Task: Search one way flight ticket for 3 adults, 3 children in premium economy from Hilo, Hawaii: Hilo International Airport to Greenville: Pitt-greenville Airport on 5-2-2023. Choice of flights is Emirates. Number of bags: 1 carry on bag. Price is upto 108000. Outbound departure time preference is 14:45.
Action: Mouse moved to (281, 386)
Screenshot: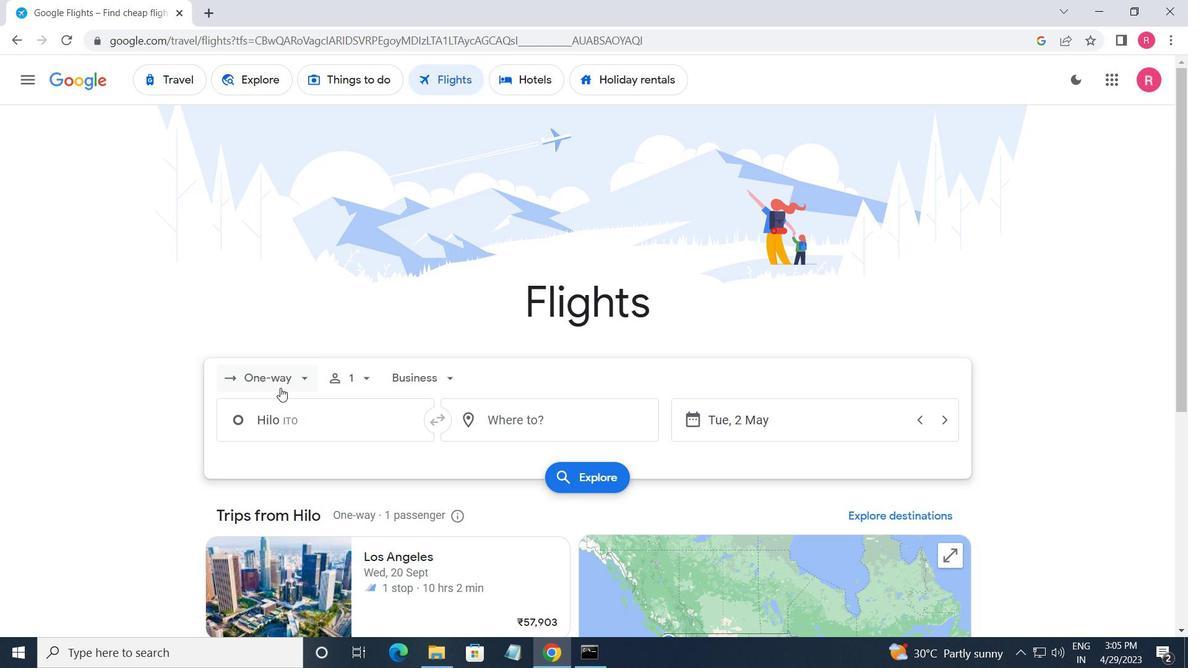 
Action: Mouse pressed left at (281, 386)
Screenshot: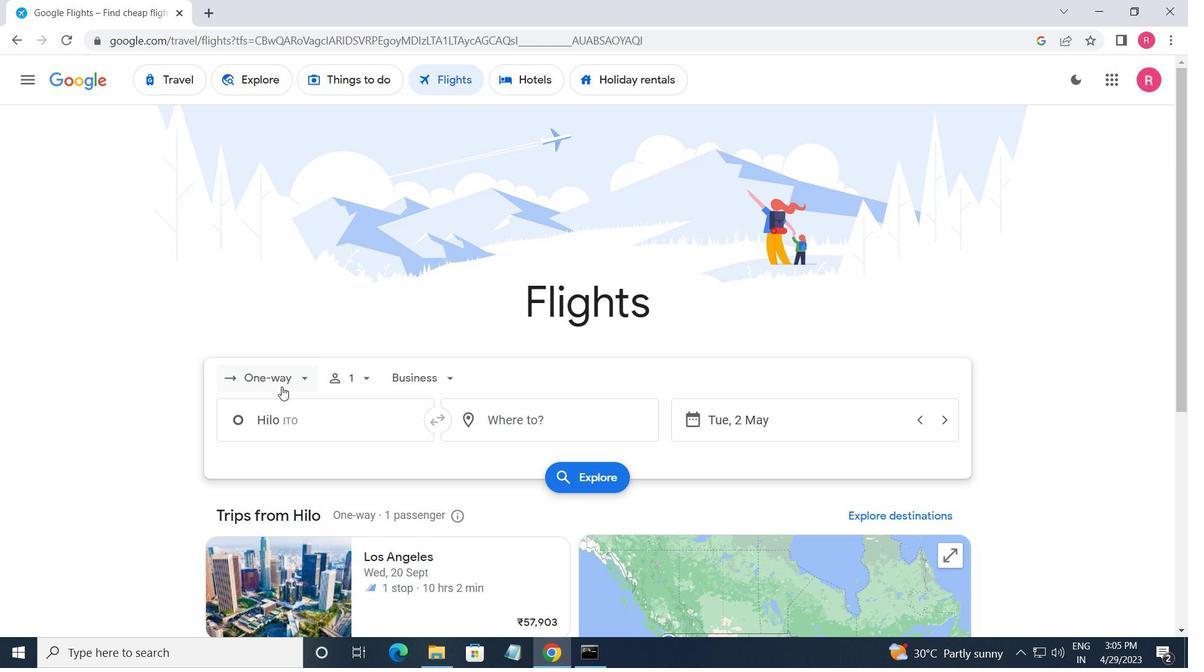 
Action: Mouse moved to (294, 449)
Screenshot: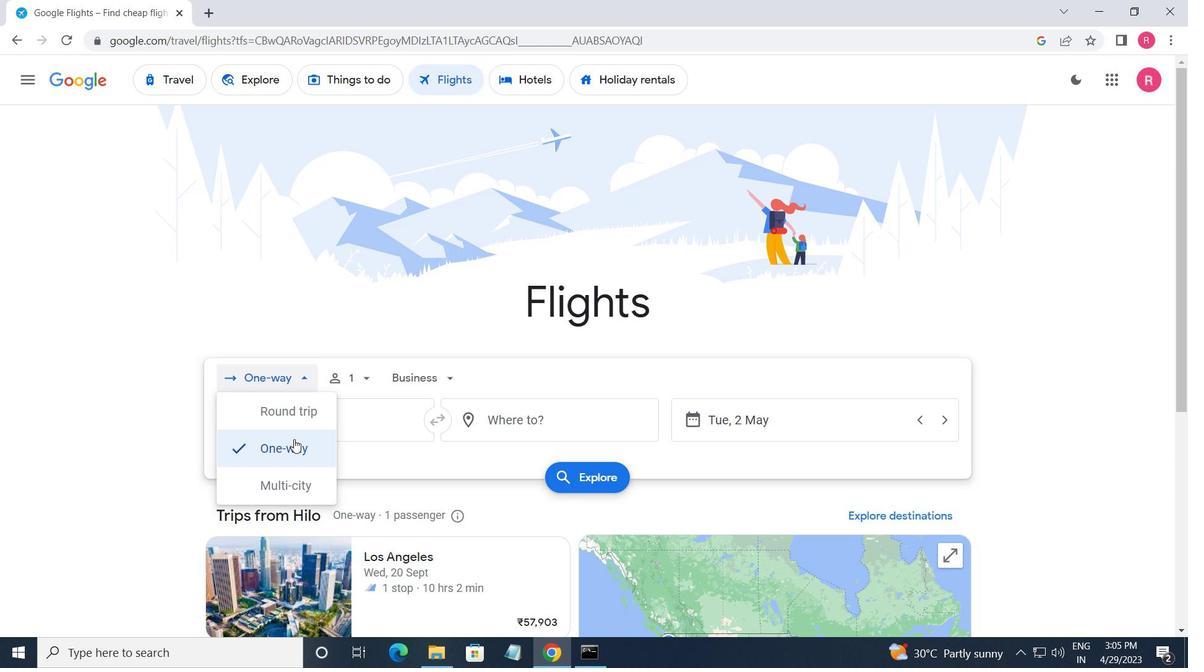 
Action: Mouse pressed left at (294, 449)
Screenshot: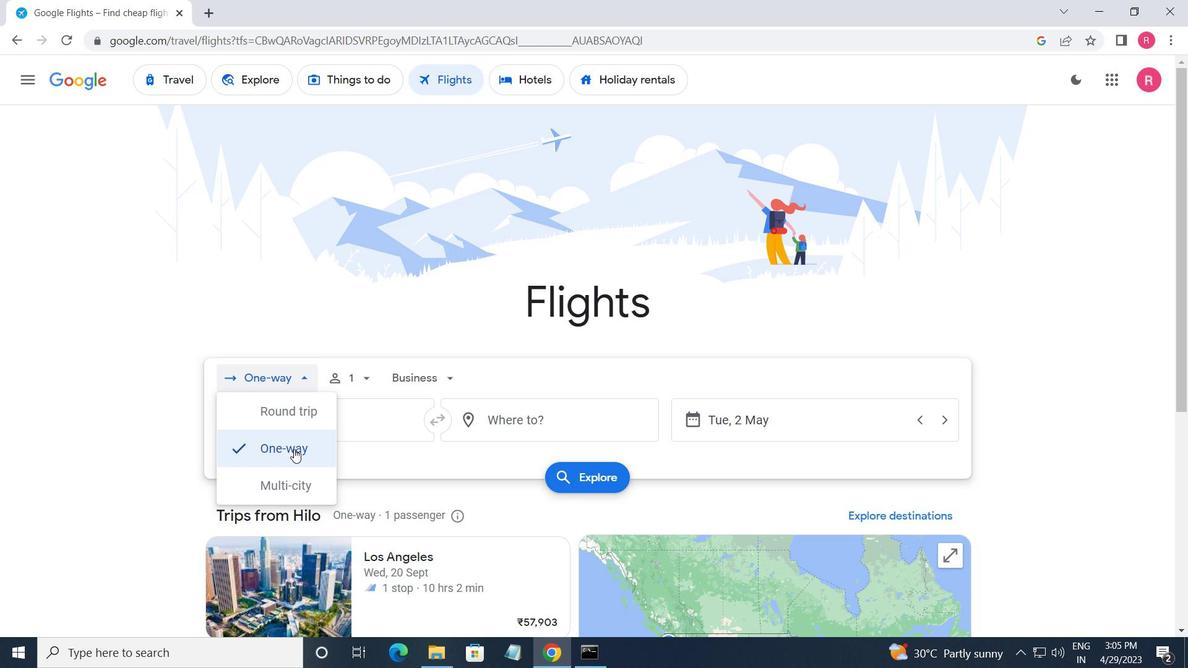 
Action: Mouse moved to (364, 374)
Screenshot: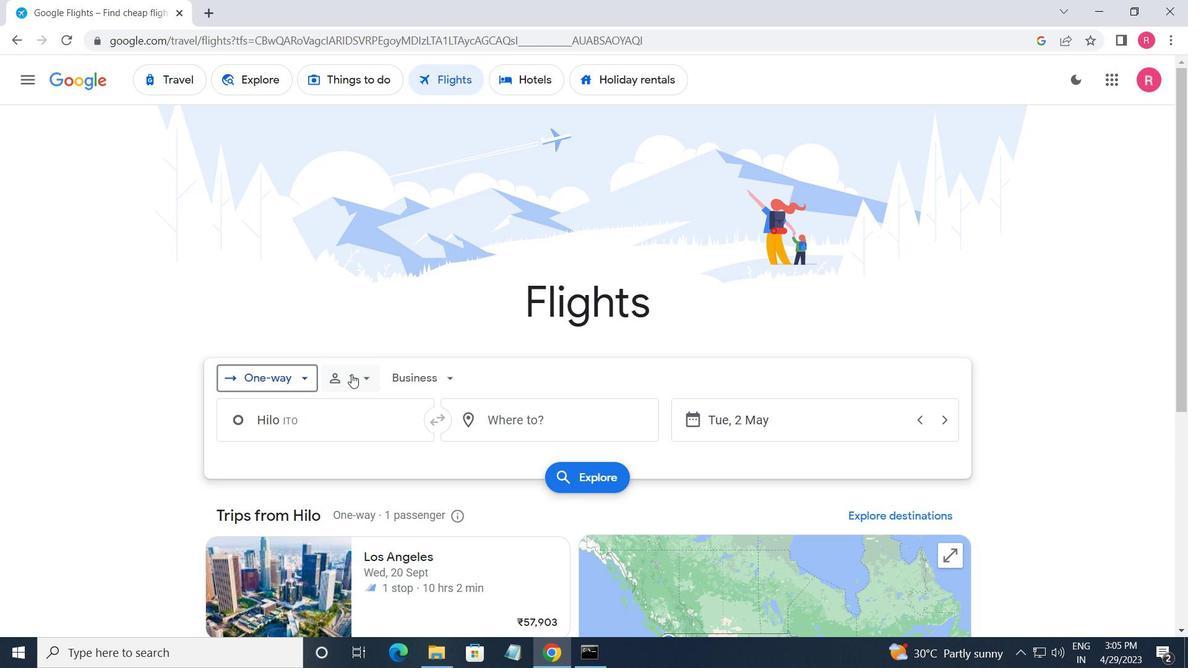 
Action: Mouse pressed left at (364, 374)
Screenshot: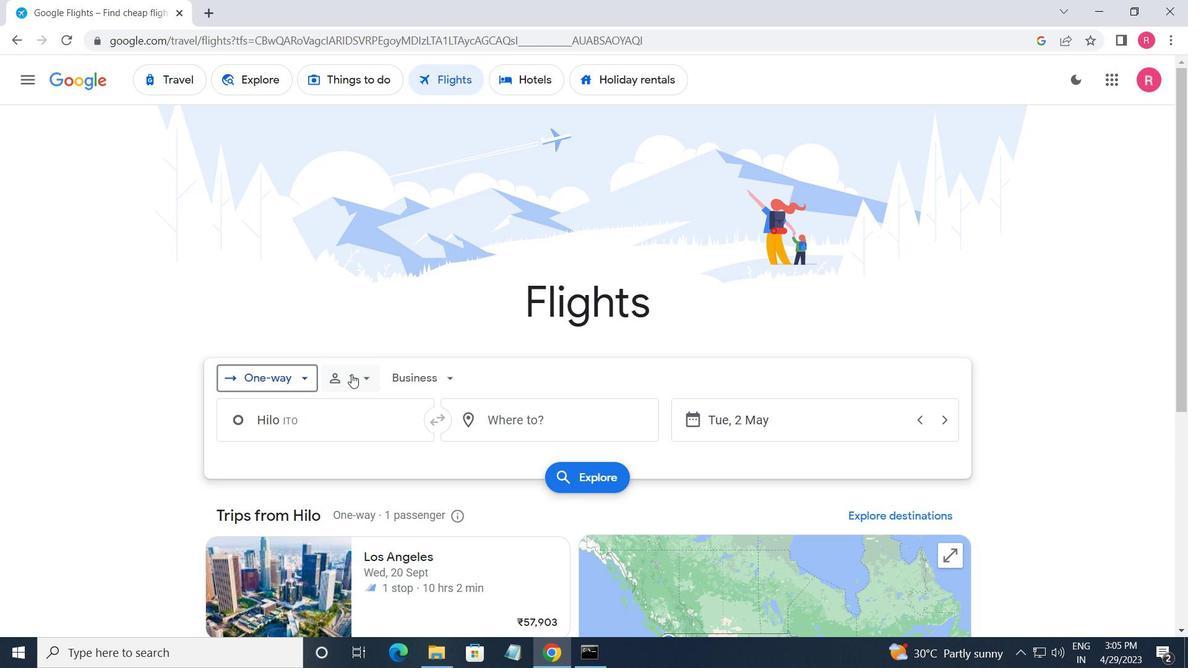 
Action: Mouse moved to (477, 421)
Screenshot: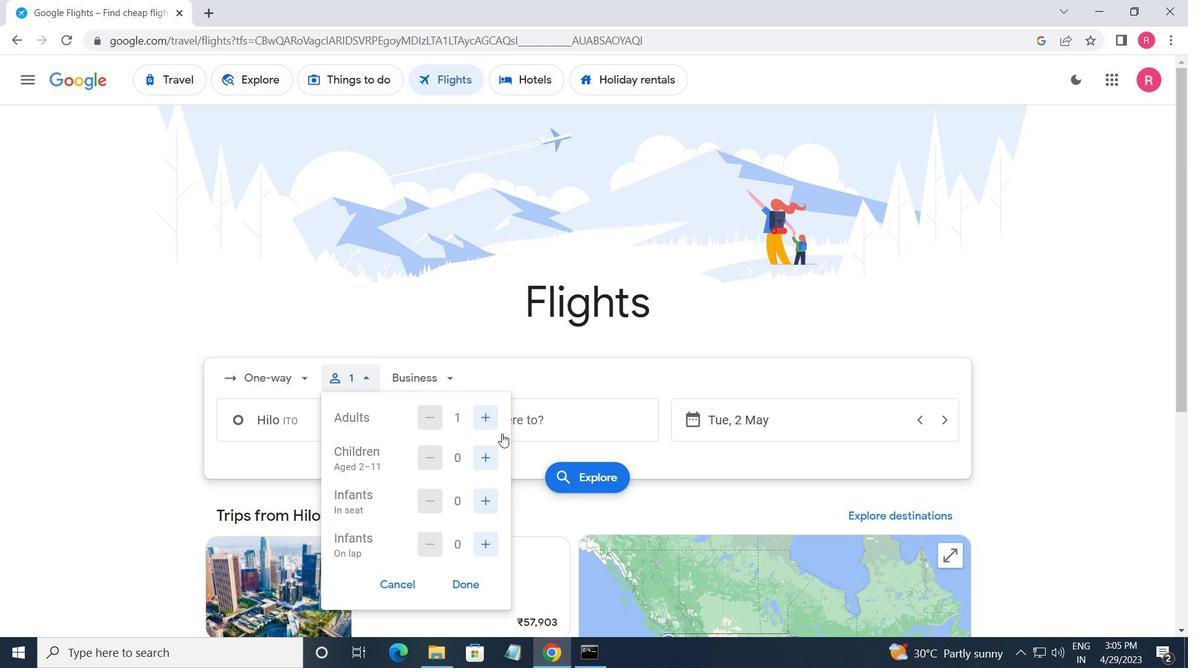 
Action: Mouse pressed left at (477, 421)
Screenshot: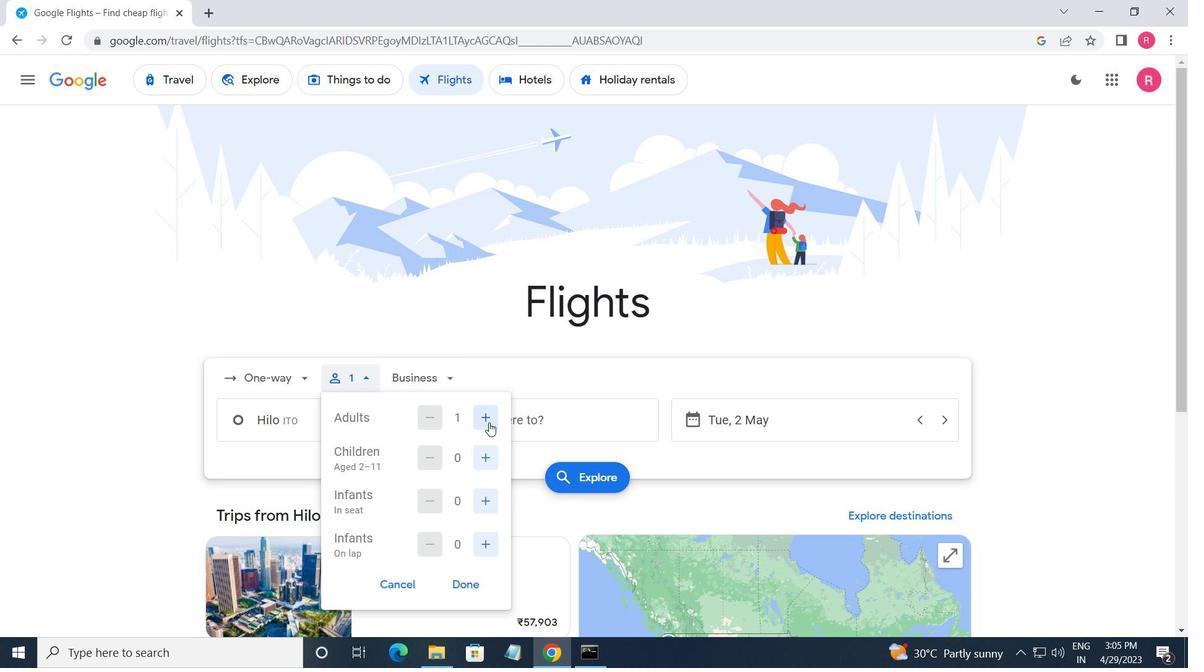 
Action: Mouse pressed left at (477, 421)
Screenshot: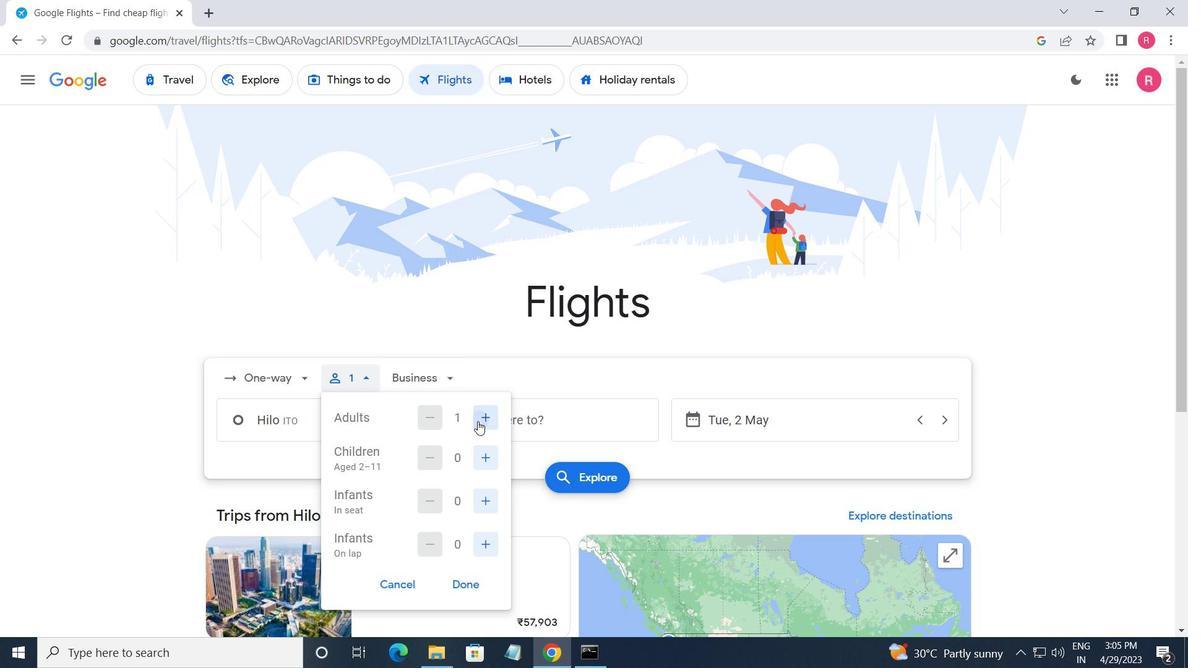 
Action: Mouse moved to (495, 453)
Screenshot: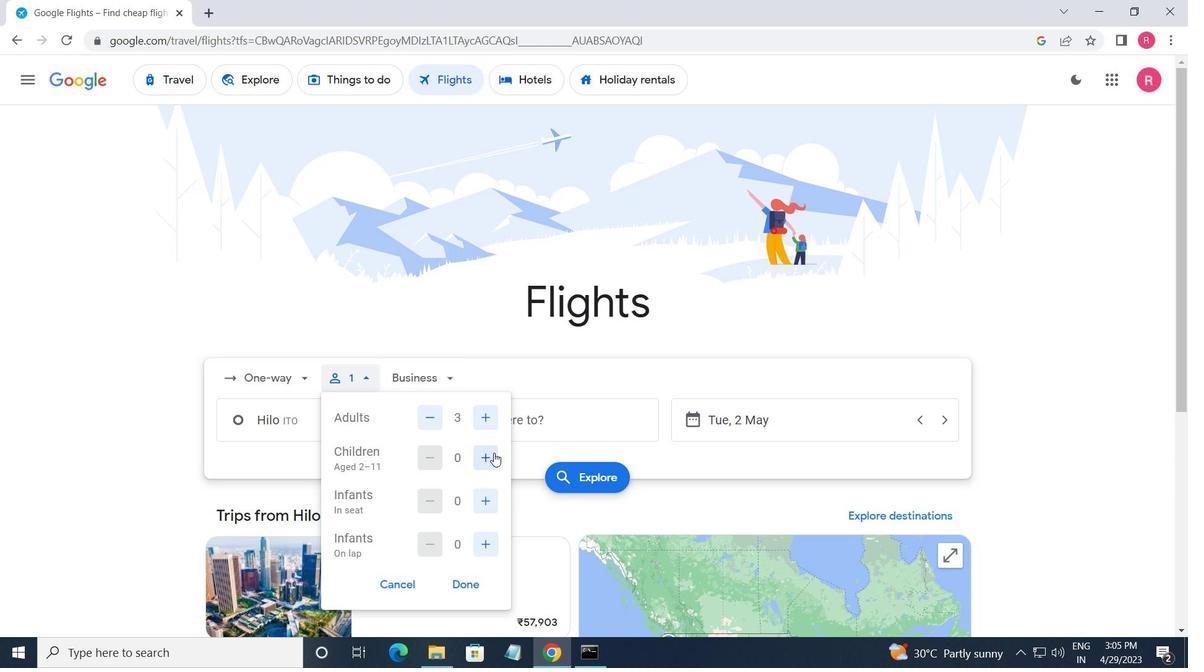 
Action: Mouse pressed left at (495, 453)
Screenshot: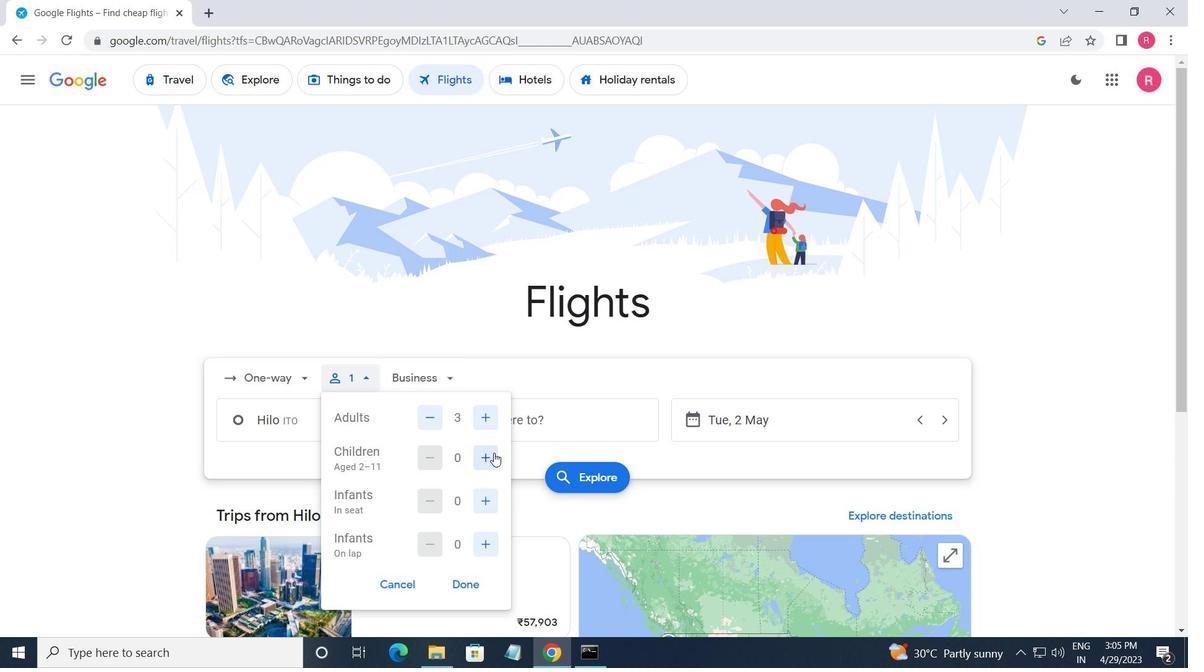 
Action: Mouse pressed left at (495, 453)
Screenshot: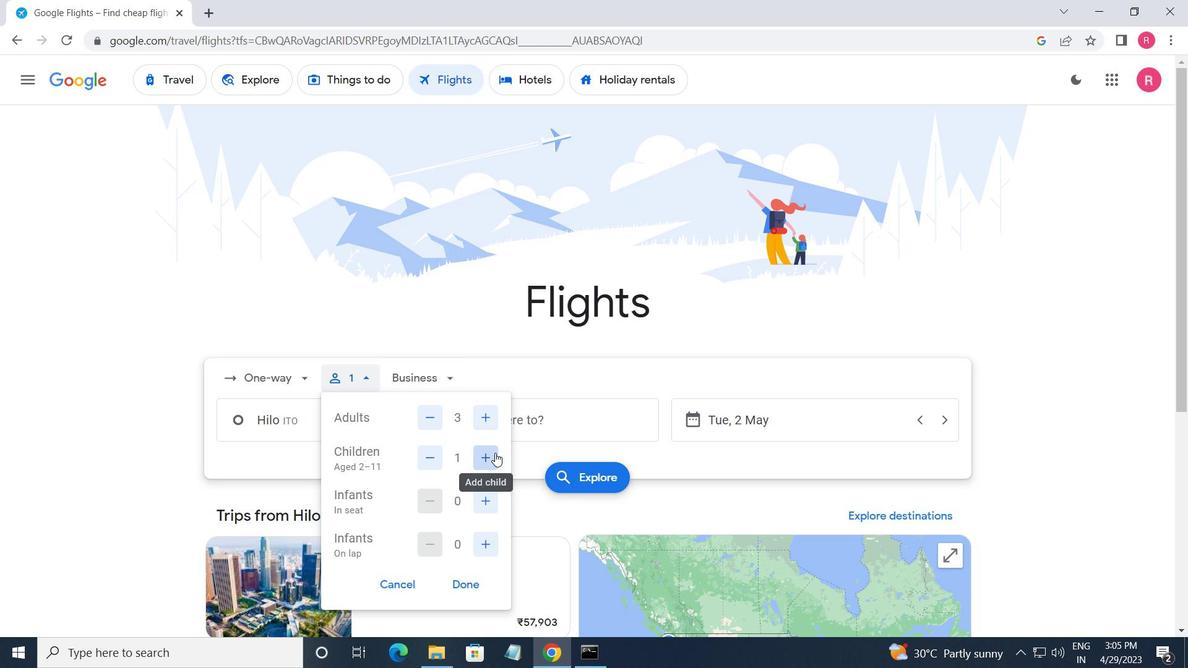 
Action: Mouse pressed left at (495, 453)
Screenshot: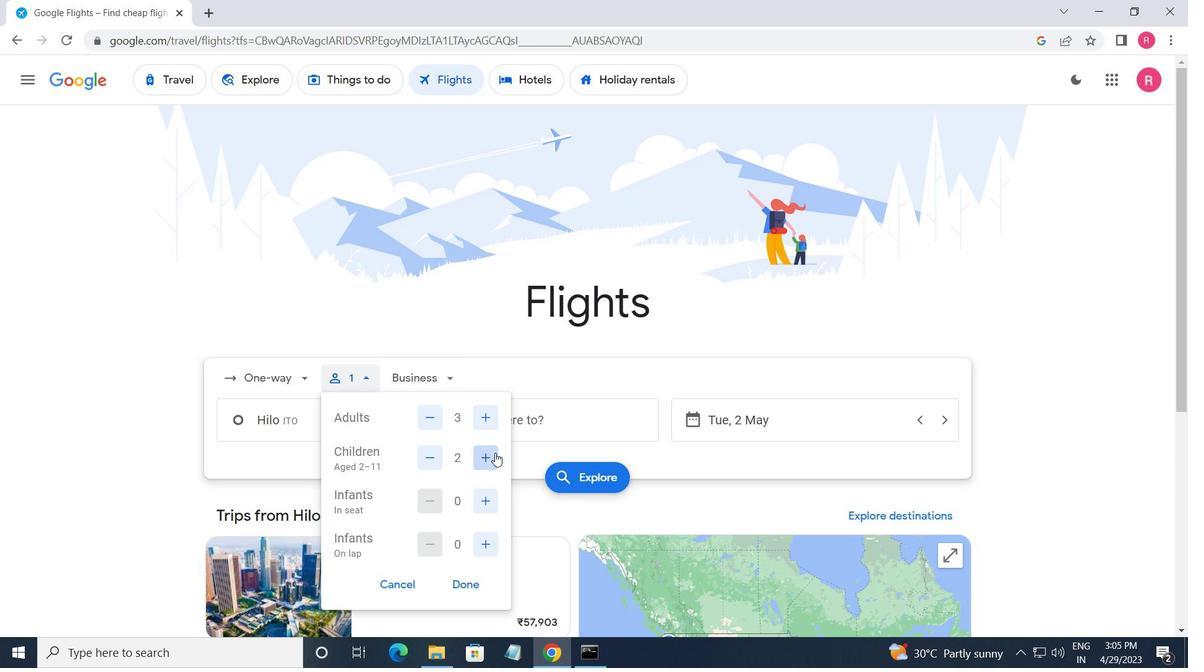 
Action: Mouse moved to (430, 383)
Screenshot: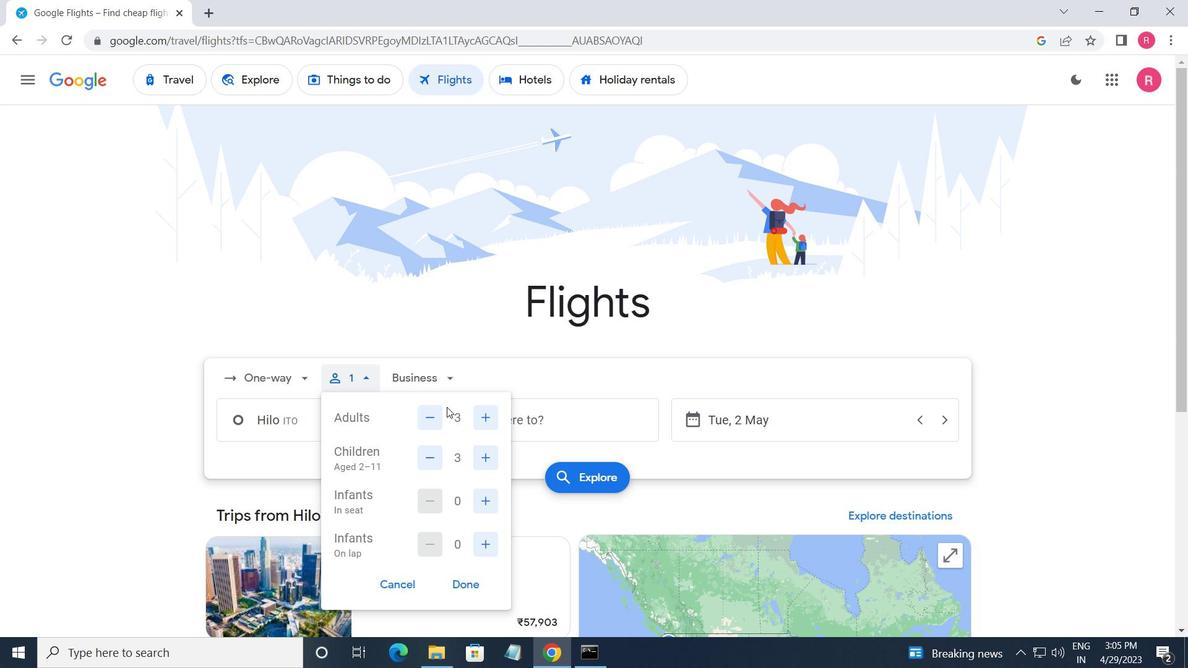 
Action: Mouse pressed left at (430, 383)
Screenshot: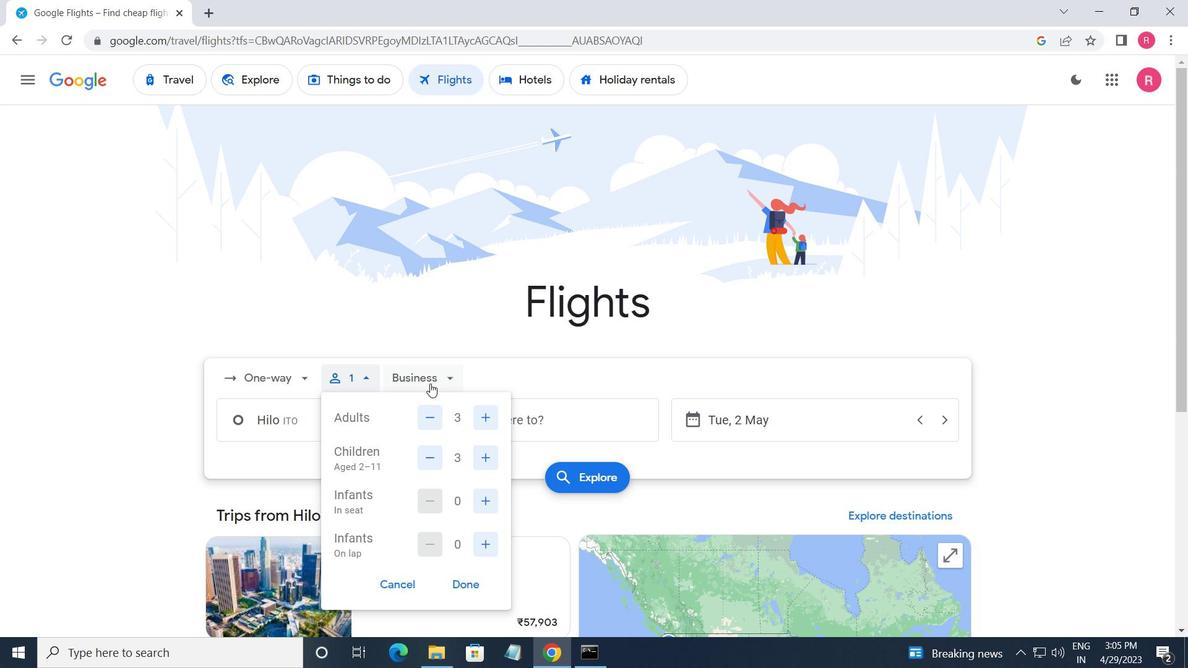 
Action: Mouse moved to (458, 448)
Screenshot: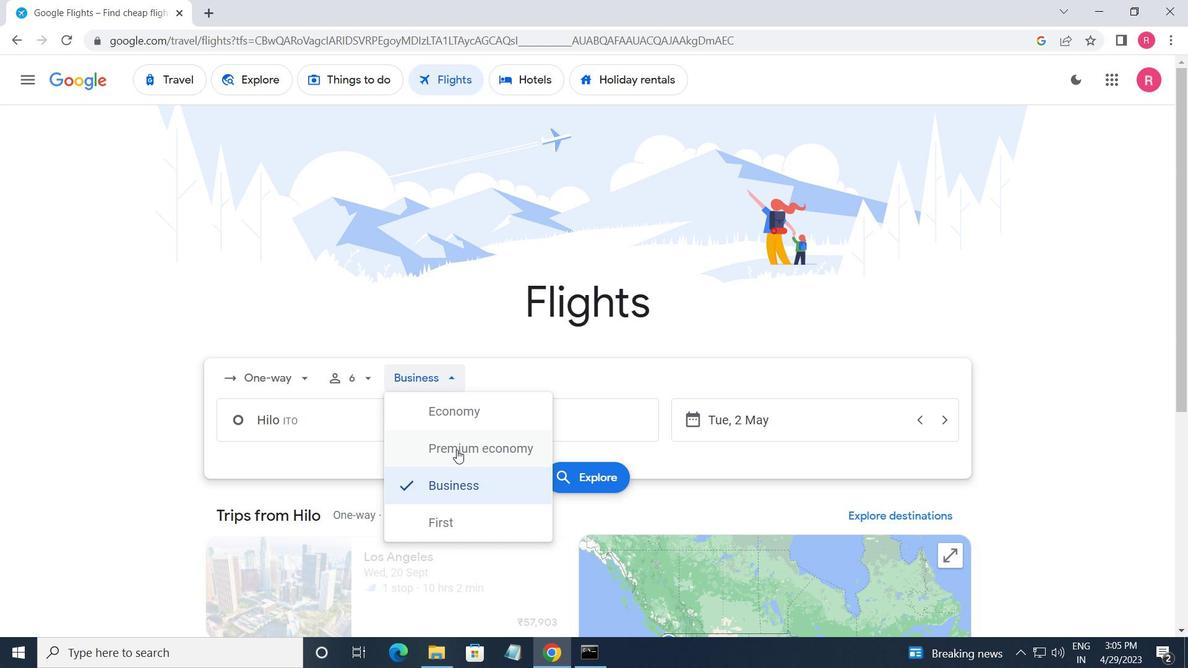 
Action: Mouse pressed left at (458, 448)
Screenshot: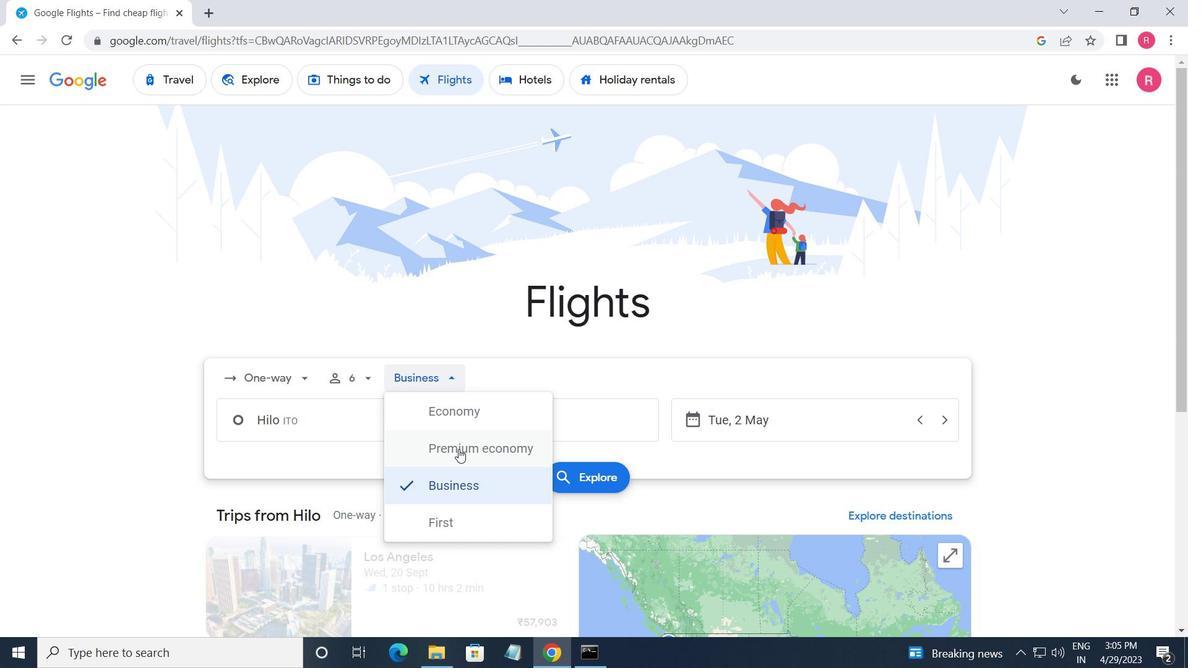 
Action: Mouse moved to (364, 435)
Screenshot: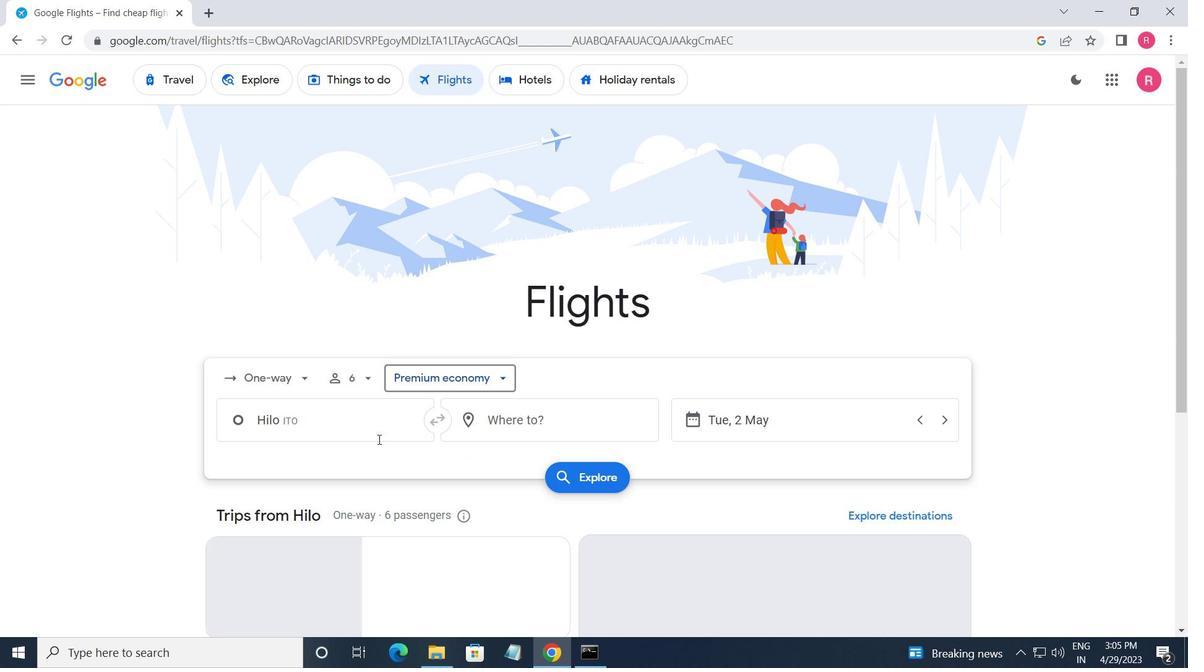 
Action: Mouse pressed left at (364, 435)
Screenshot: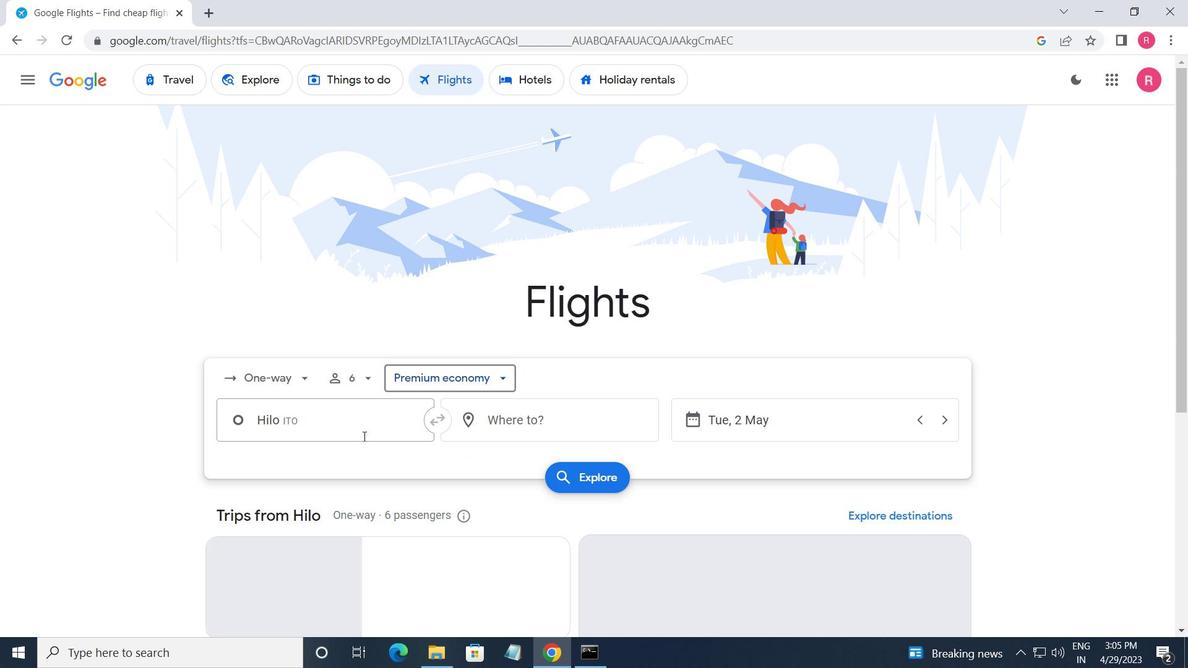 
Action: Mouse moved to (367, 492)
Screenshot: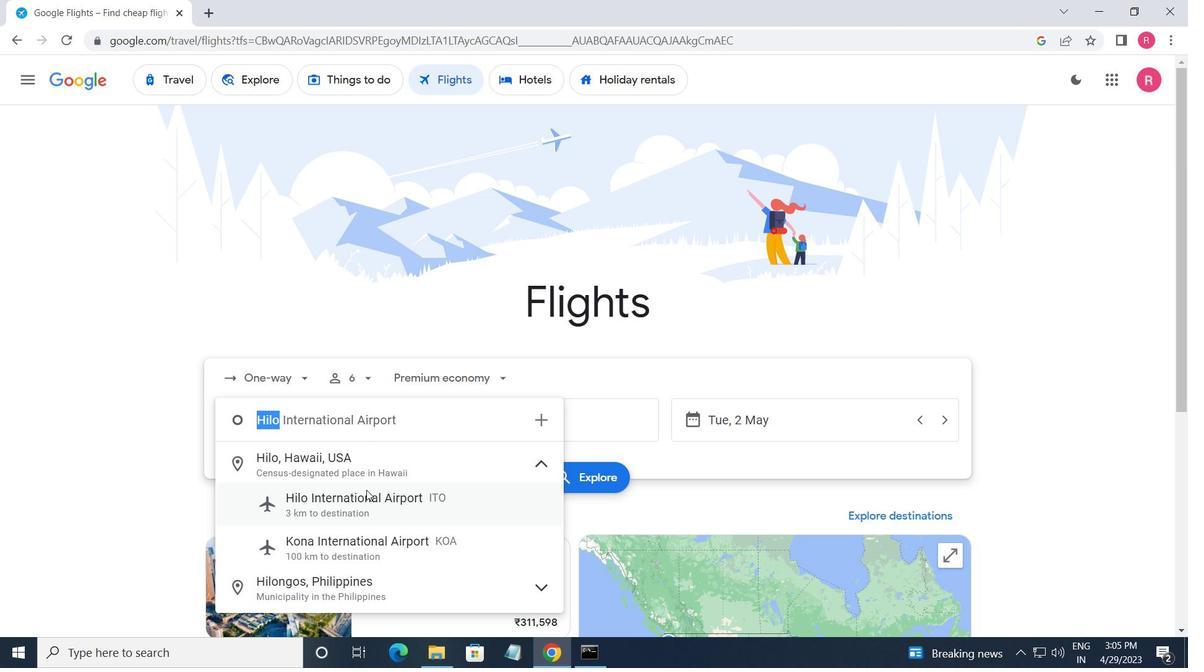 
Action: Mouse pressed left at (367, 492)
Screenshot: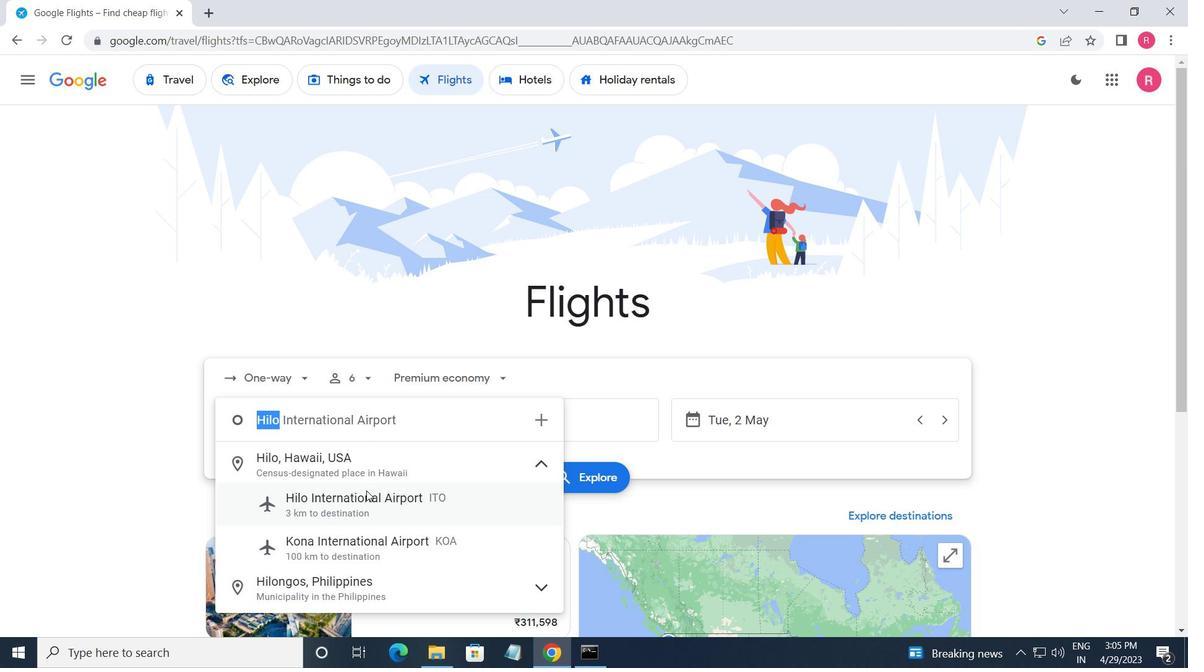 
Action: Mouse moved to (483, 428)
Screenshot: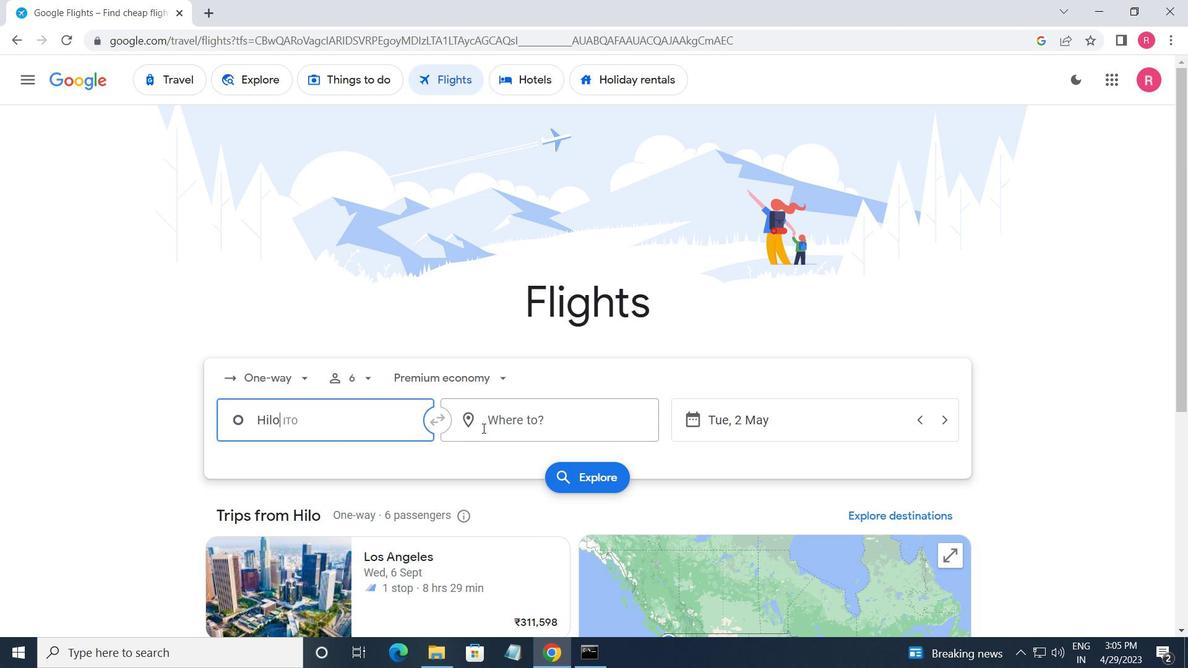 
Action: Mouse pressed left at (483, 428)
Screenshot: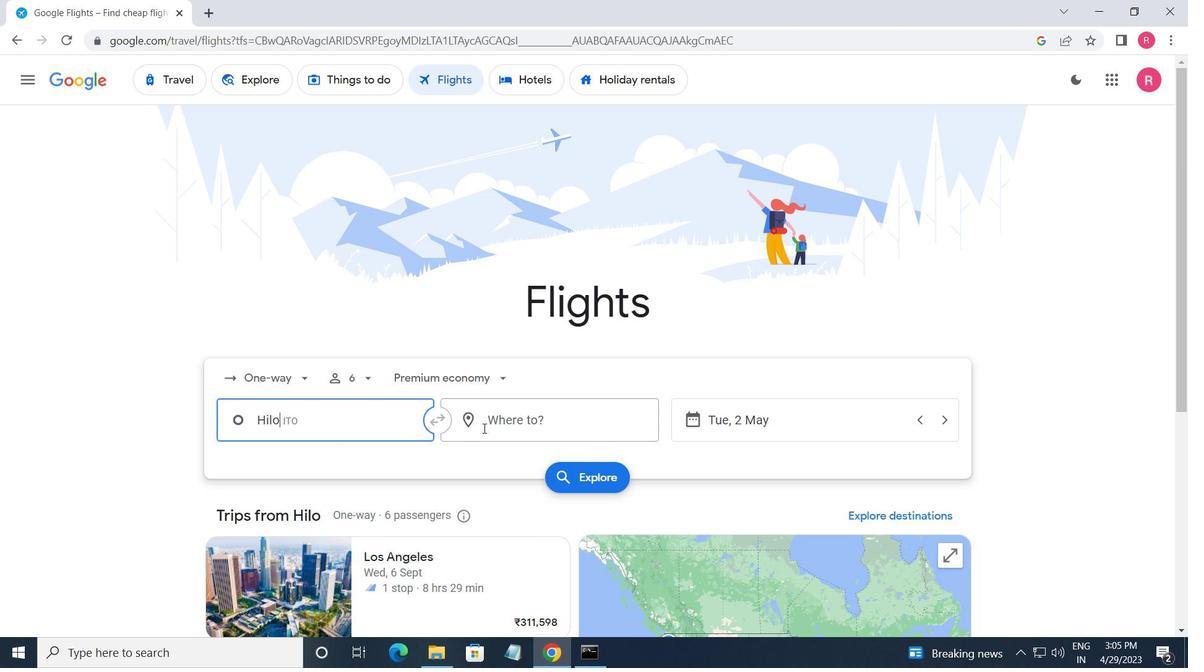 
Action: Mouse moved to (506, 573)
Screenshot: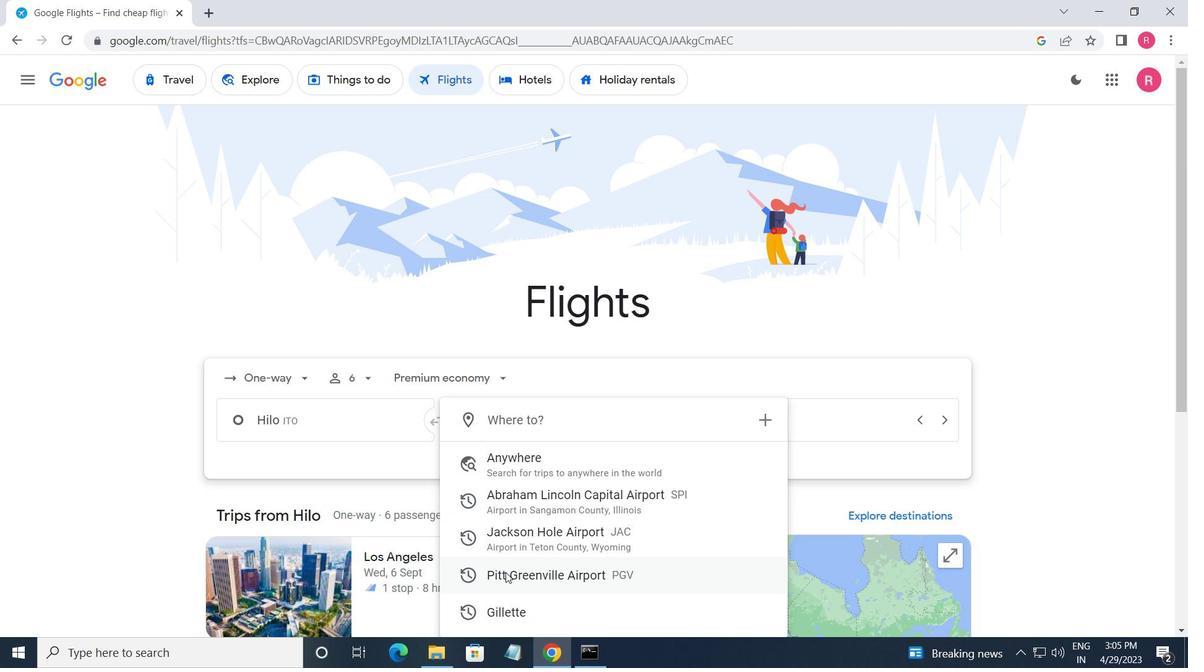 
Action: Mouse pressed left at (506, 573)
Screenshot: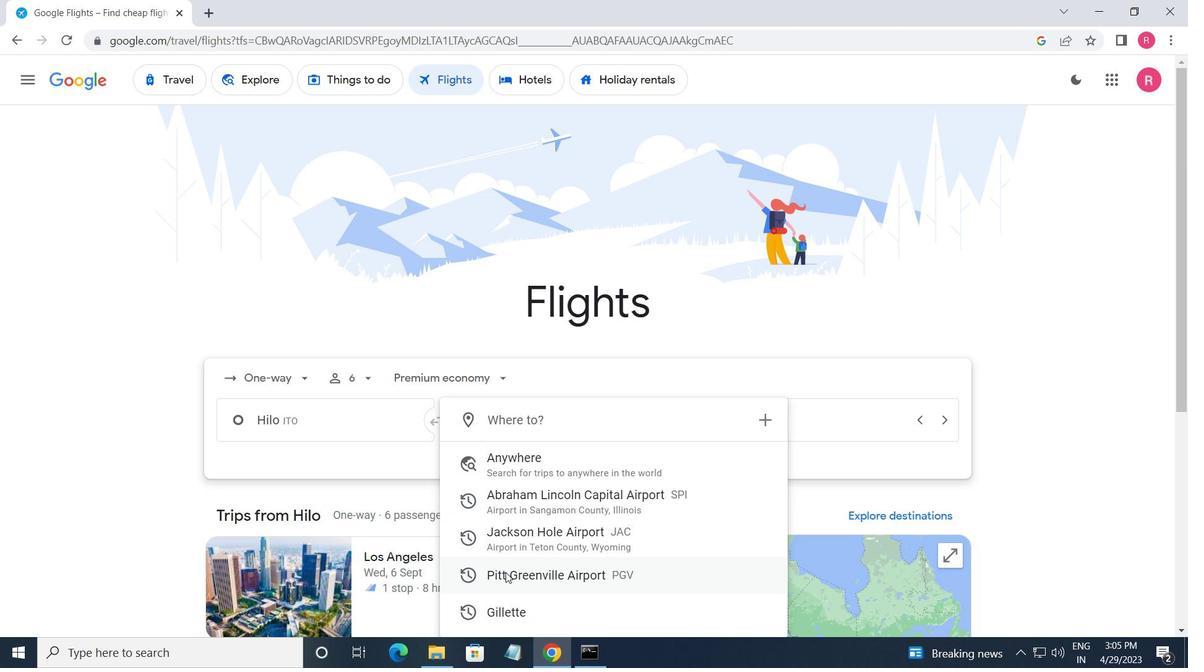 
Action: Mouse moved to (772, 421)
Screenshot: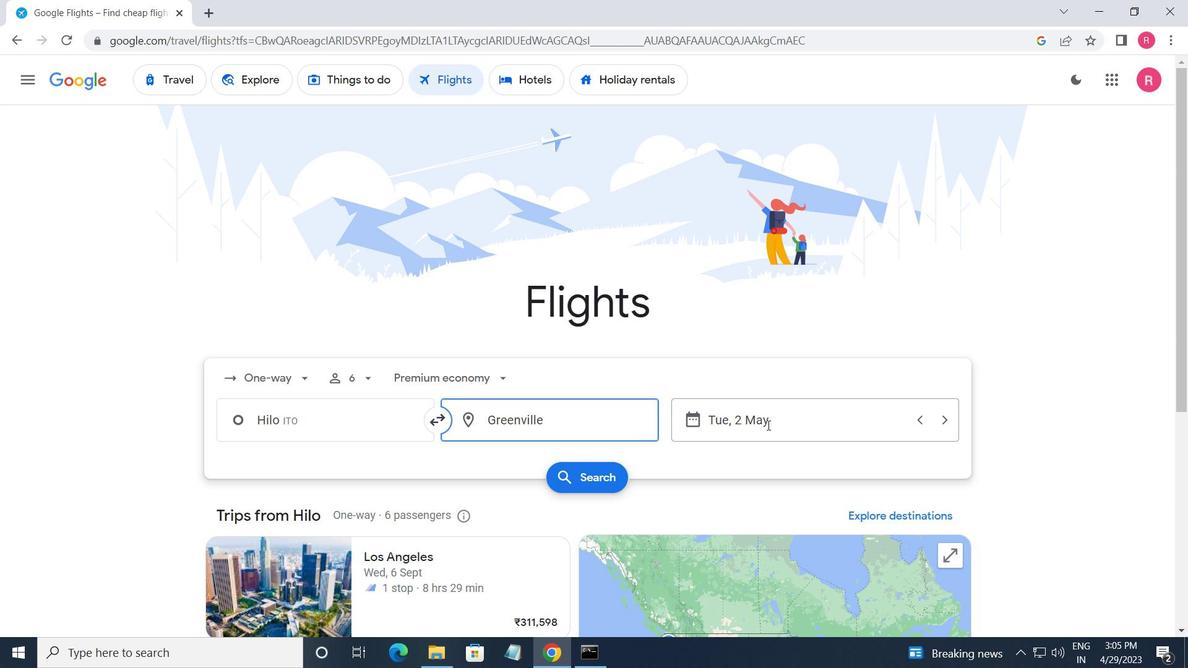 
Action: Mouse pressed left at (772, 421)
Screenshot: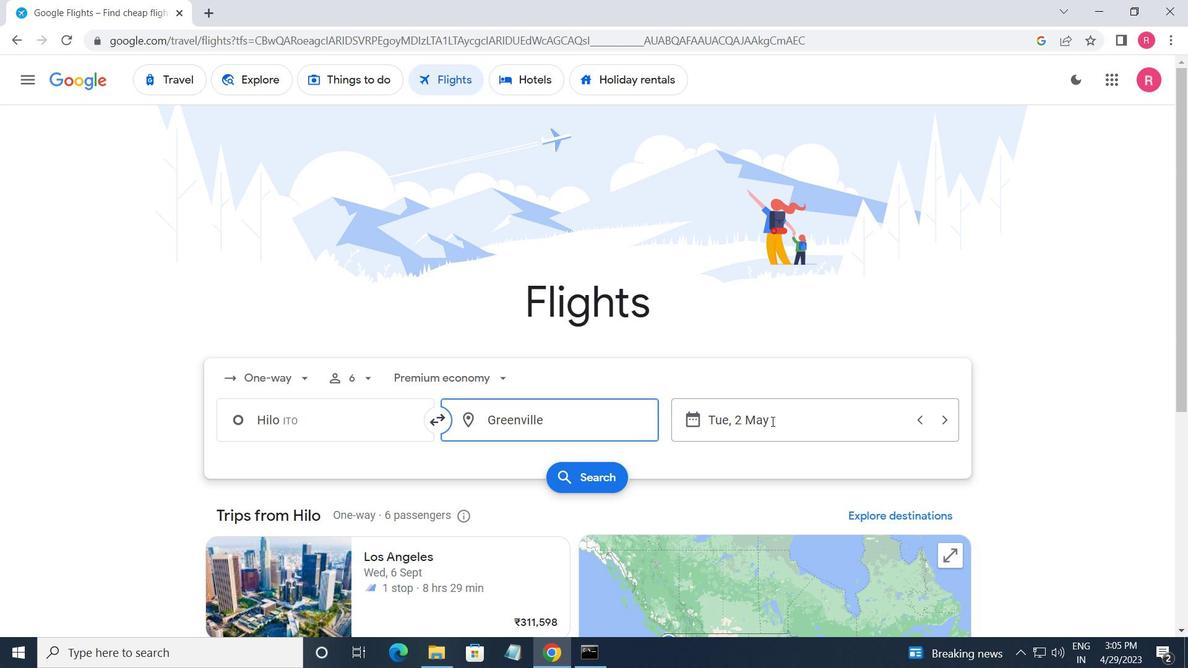 
Action: Mouse moved to (789, 364)
Screenshot: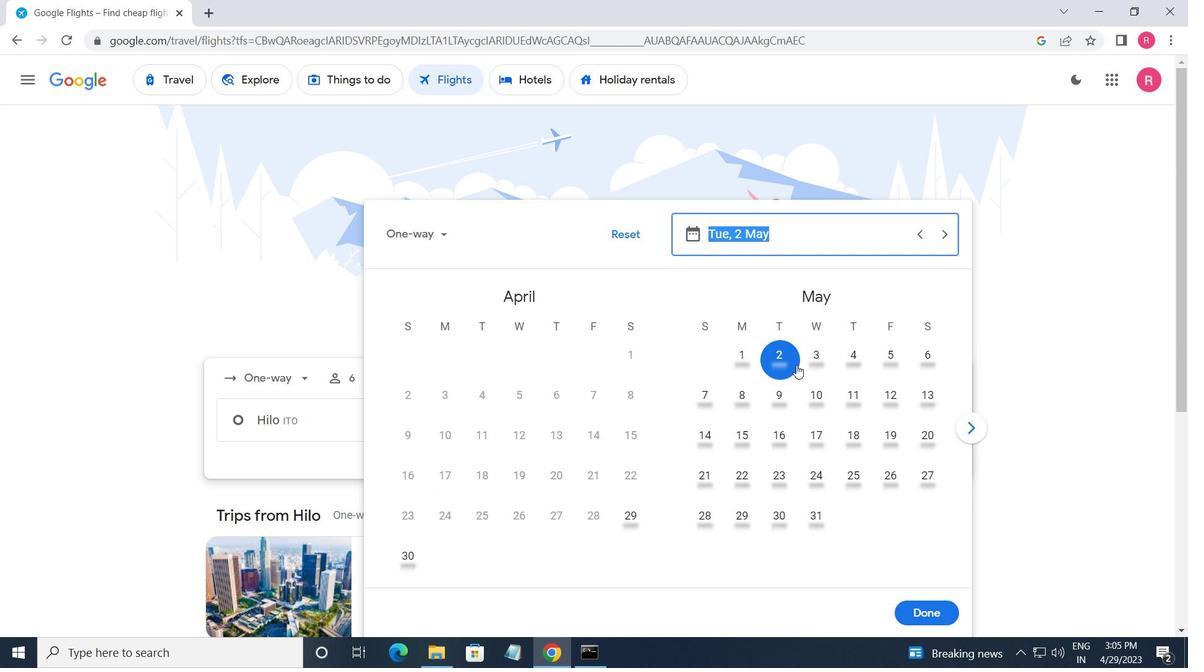 
Action: Mouse pressed left at (789, 364)
Screenshot: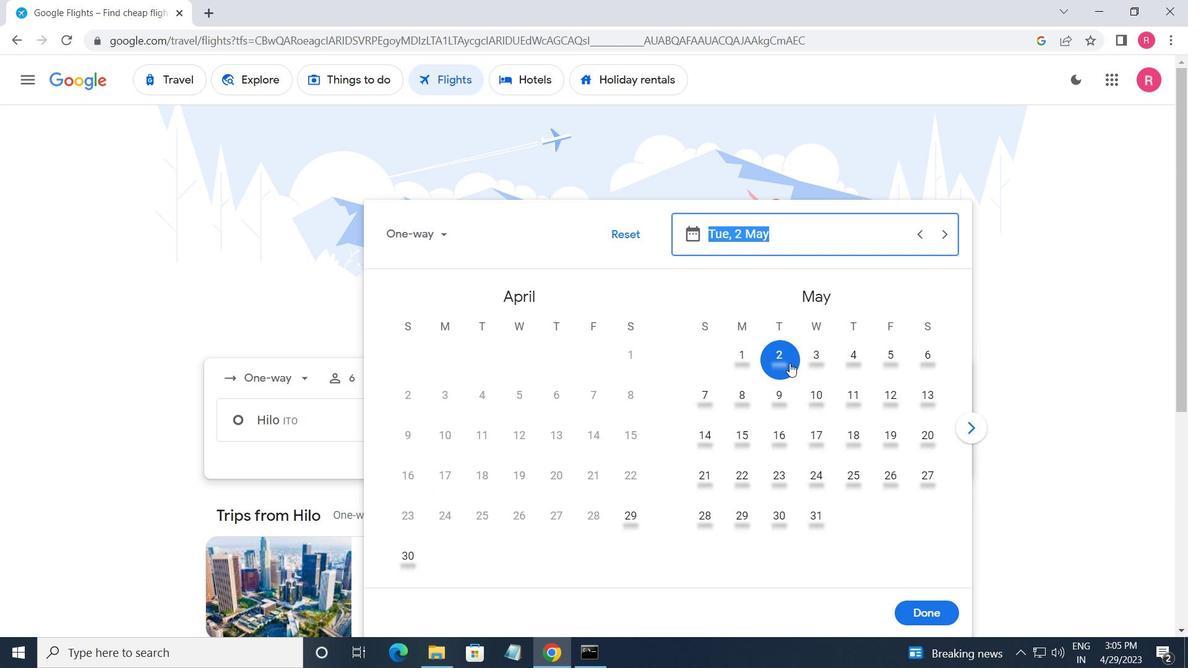 
Action: Mouse moved to (929, 611)
Screenshot: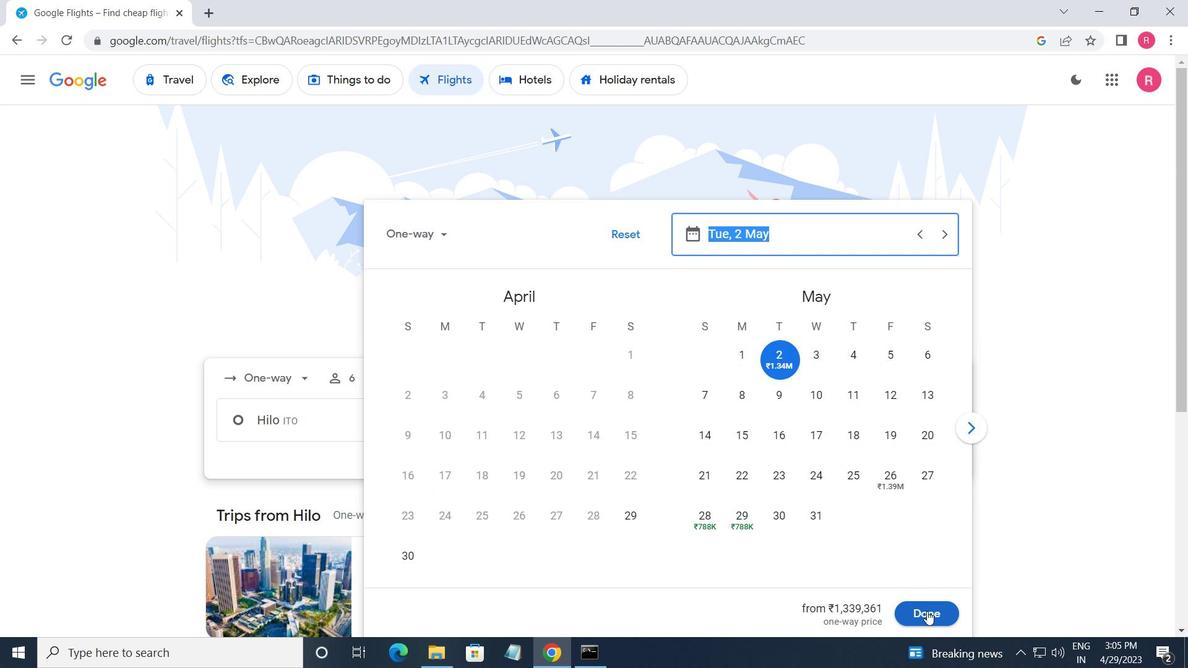 
Action: Mouse pressed left at (929, 611)
Screenshot: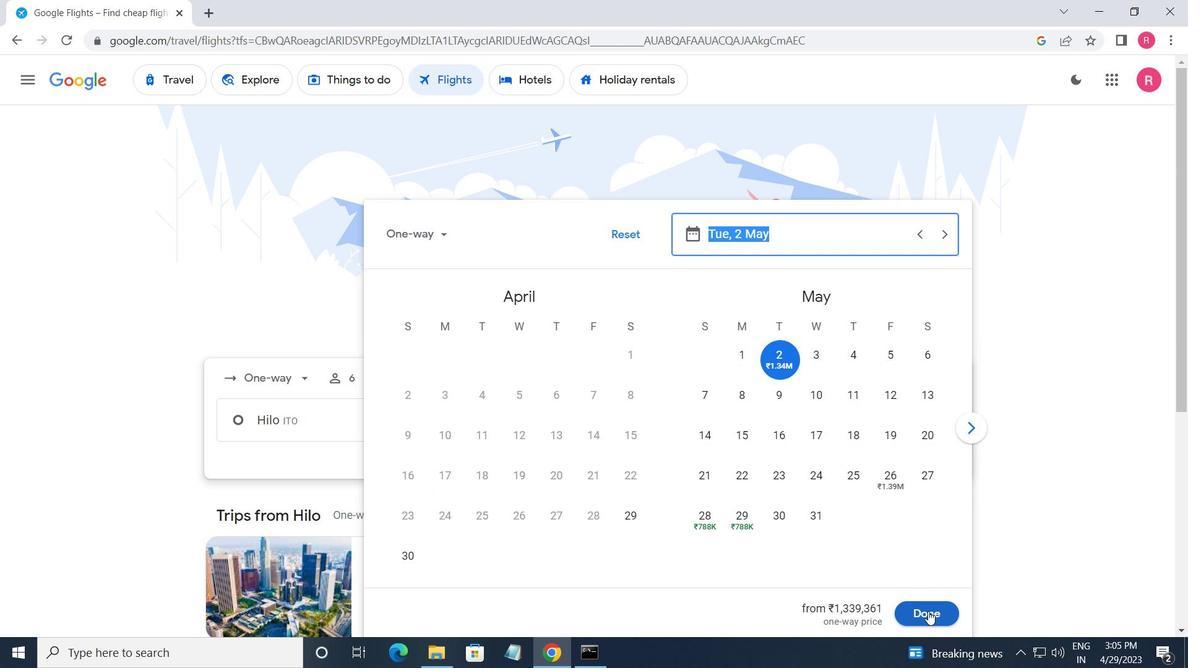 
Action: Mouse moved to (604, 479)
Screenshot: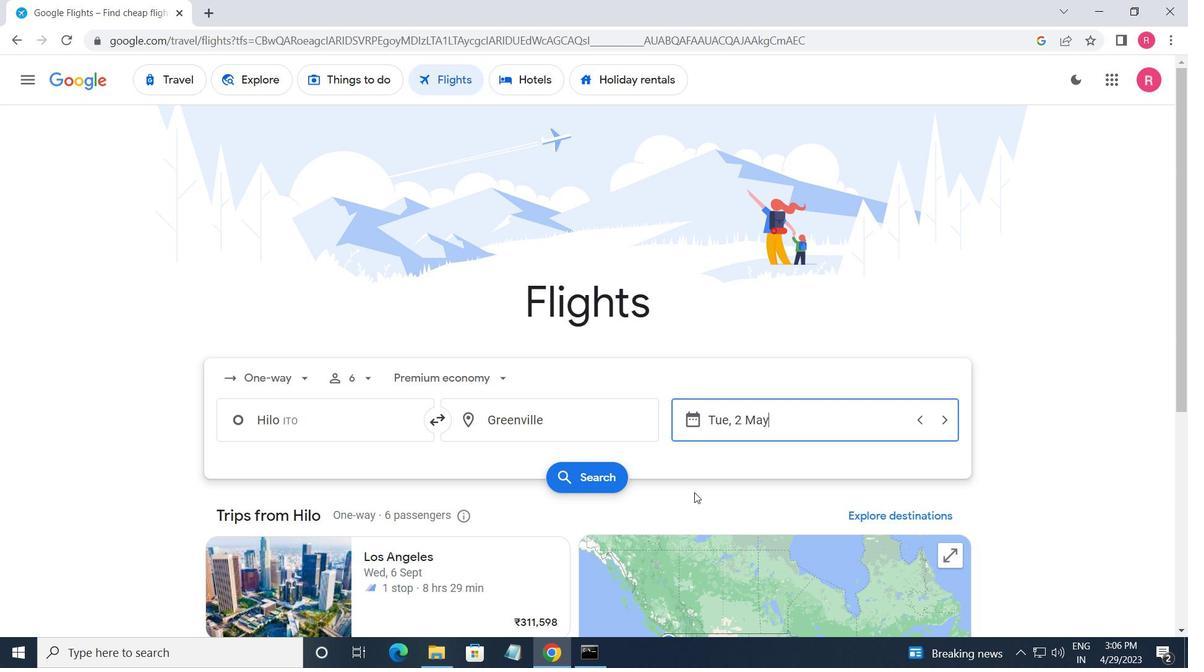 
Action: Mouse pressed left at (604, 479)
Screenshot: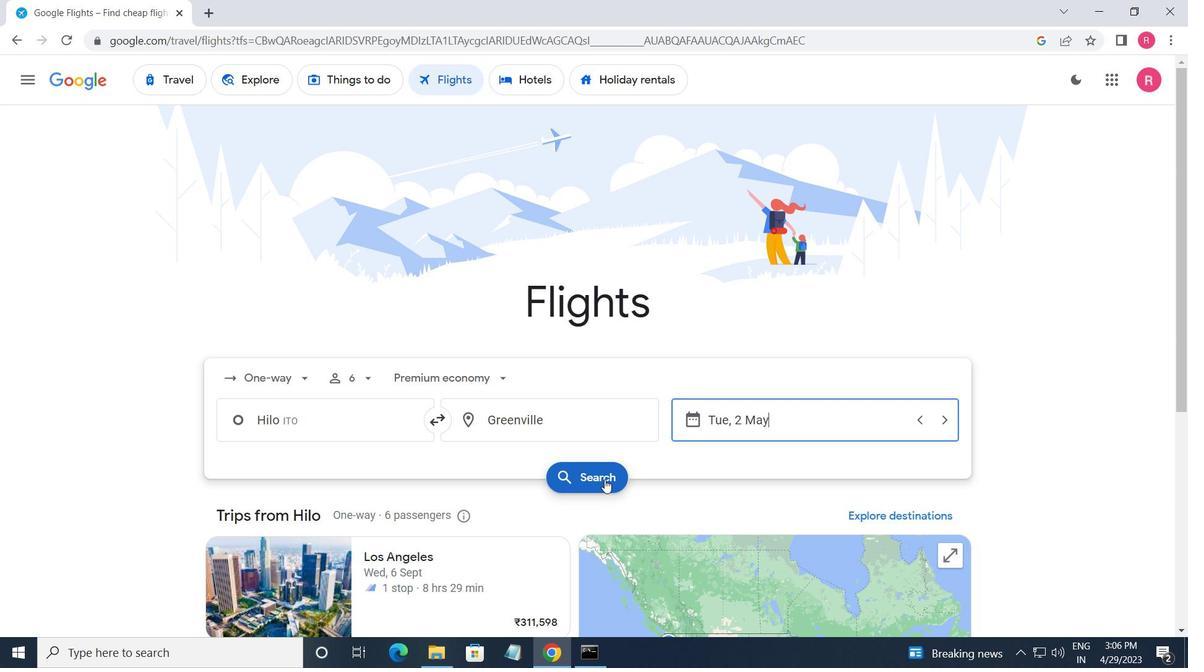 
Action: Mouse moved to (247, 228)
Screenshot: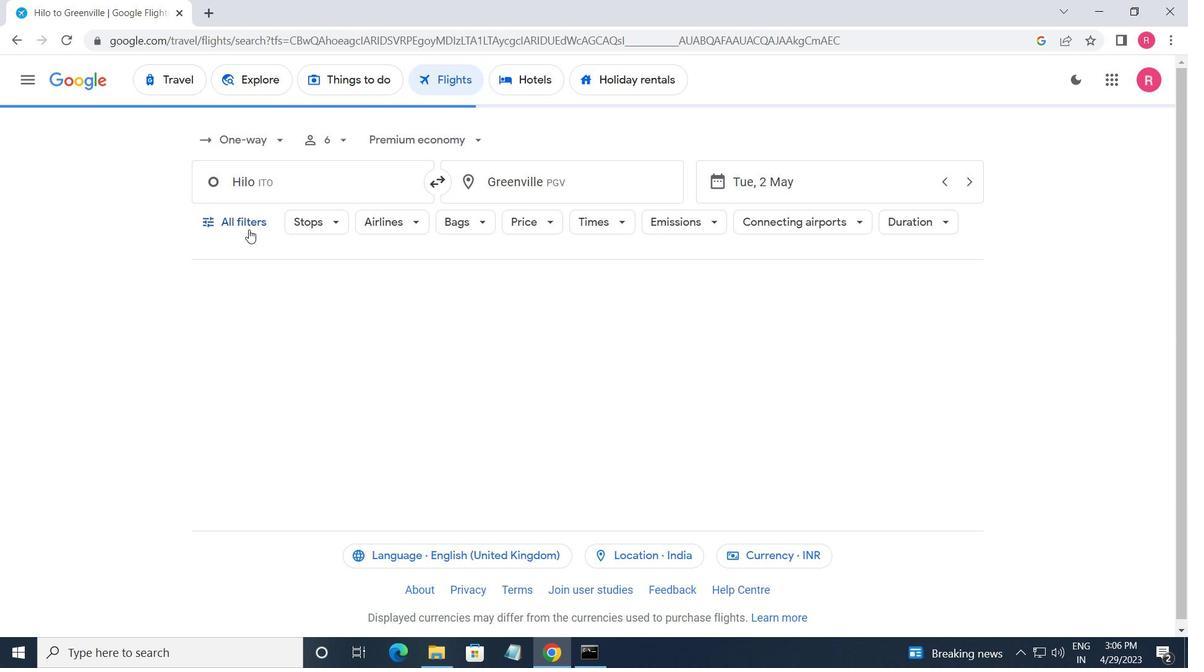 
Action: Mouse pressed left at (247, 228)
Screenshot: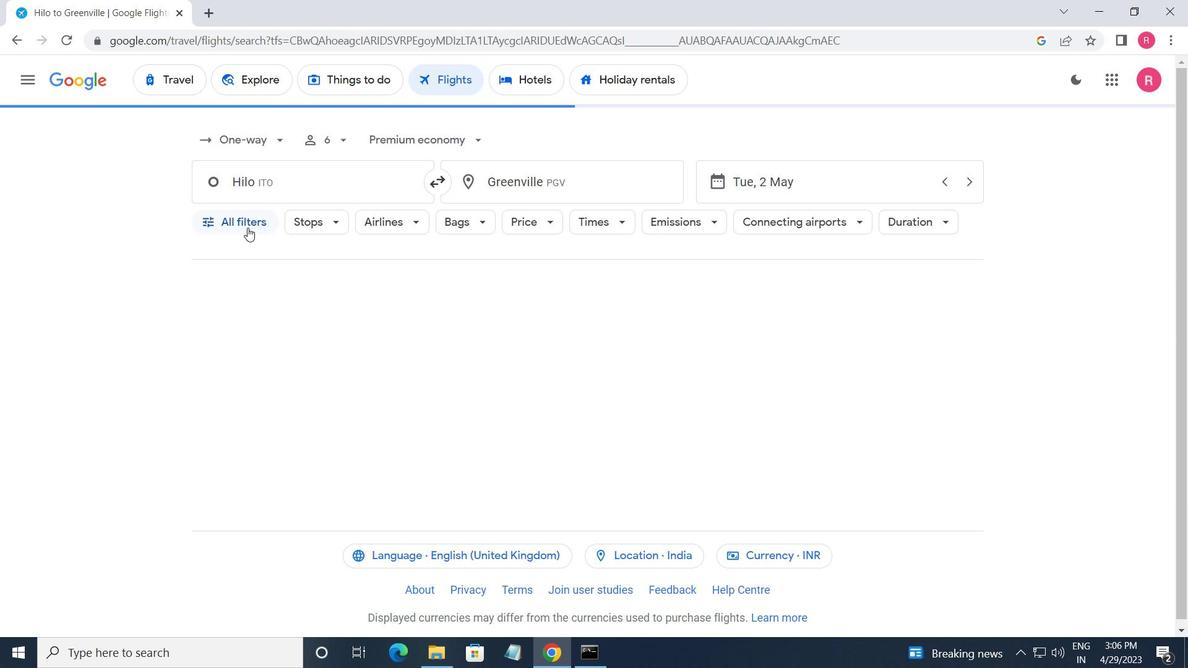 
Action: Mouse moved to (278, 347)
Screenshot: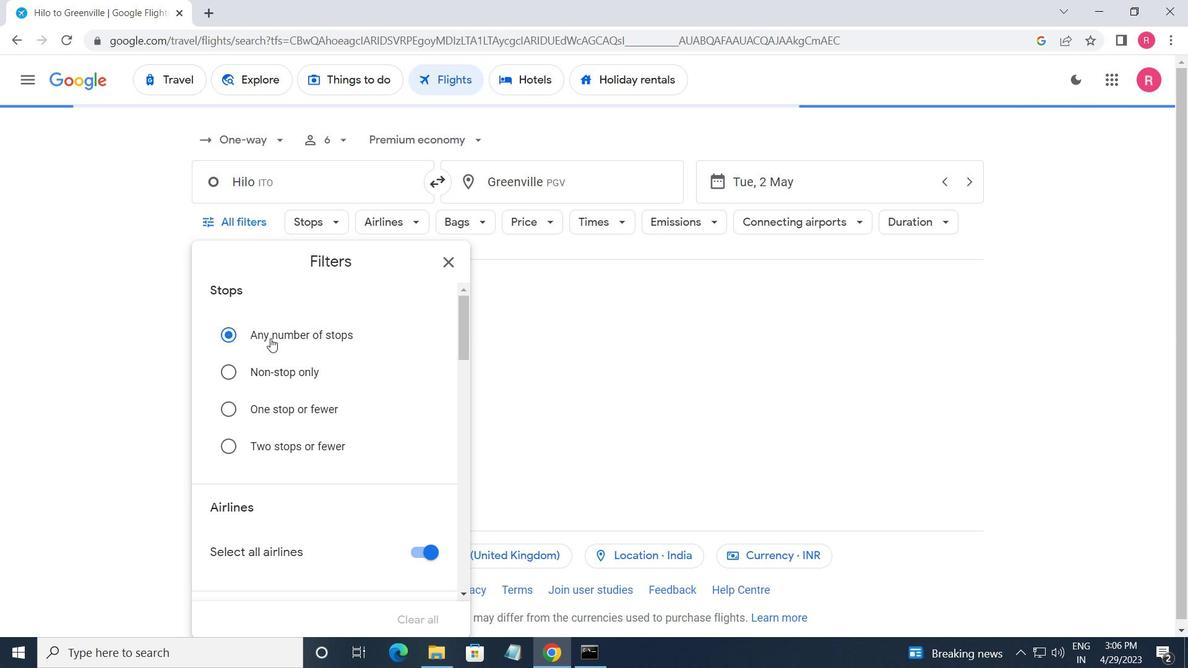 
Action: Mouse scrolled (278, 347) with delta (0, 0)
Screenshot: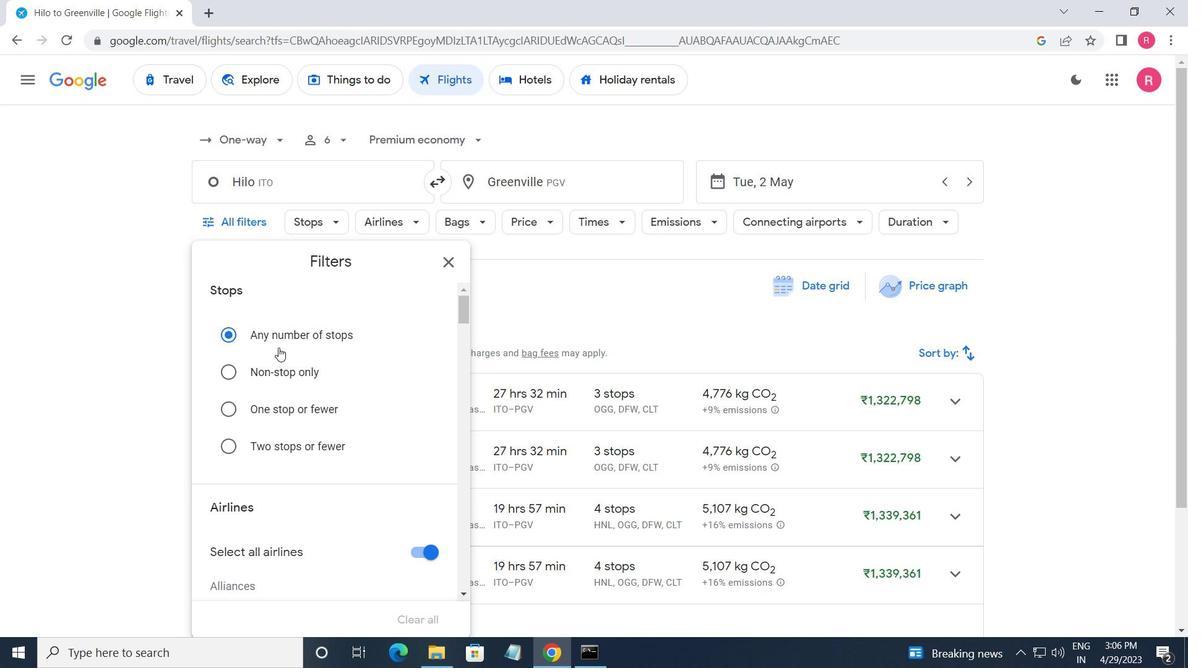 
Action: Mouse scrolled (278, 347) with delta (0, 0)
Screenshot: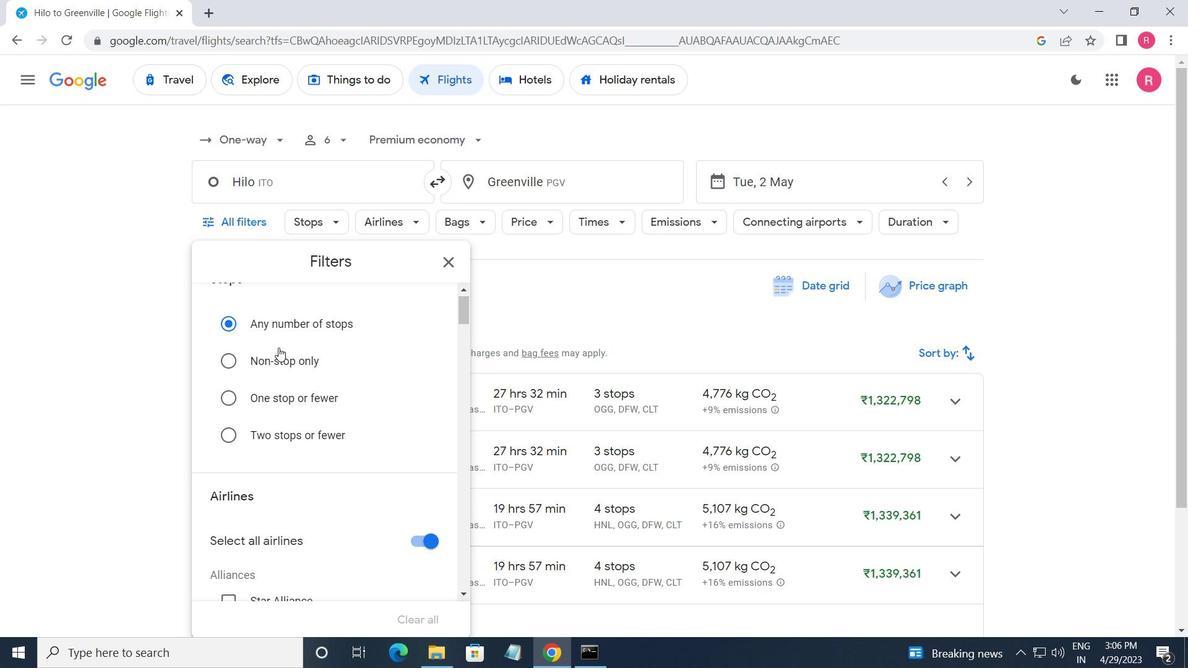 
Action: Mouse scrolled (278, 347) with delta (0, 0)
Screenshot: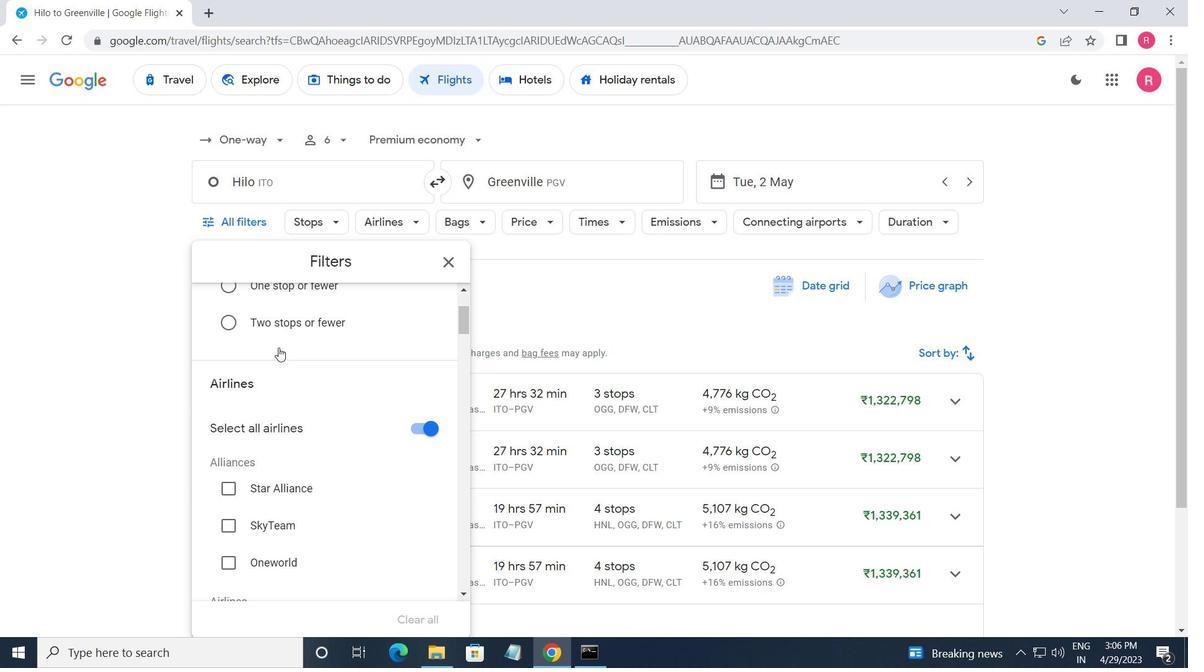 
Action: Mouse scrolled (278, 347) with delta (0, 0)
Screenshot: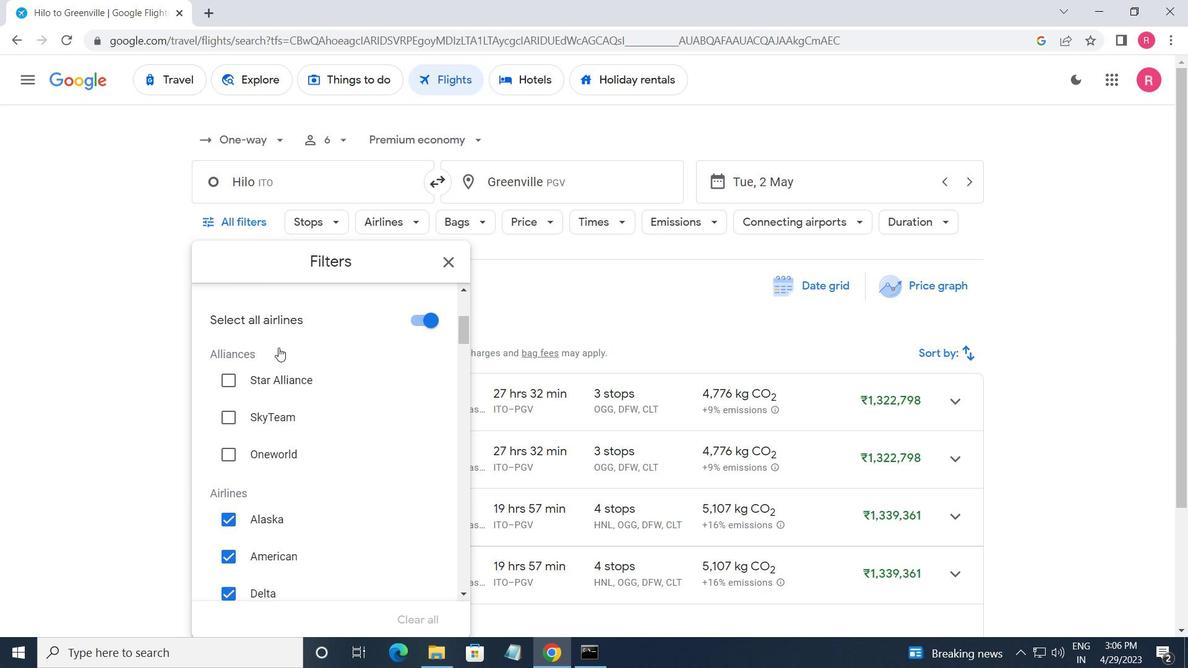 
Action: Mouse scrolled (278, 347) with delta (0, 0)
Screenshot: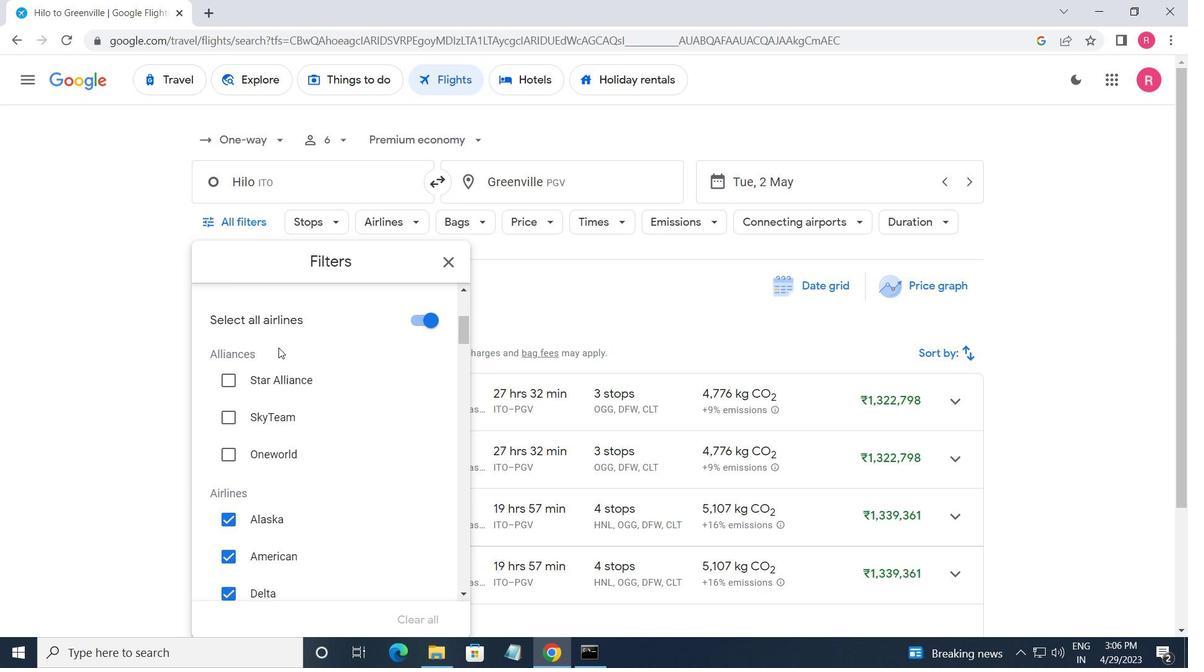 
Action: Mouse scrolled (278, 347) with delta (0, 0)
Screenshot: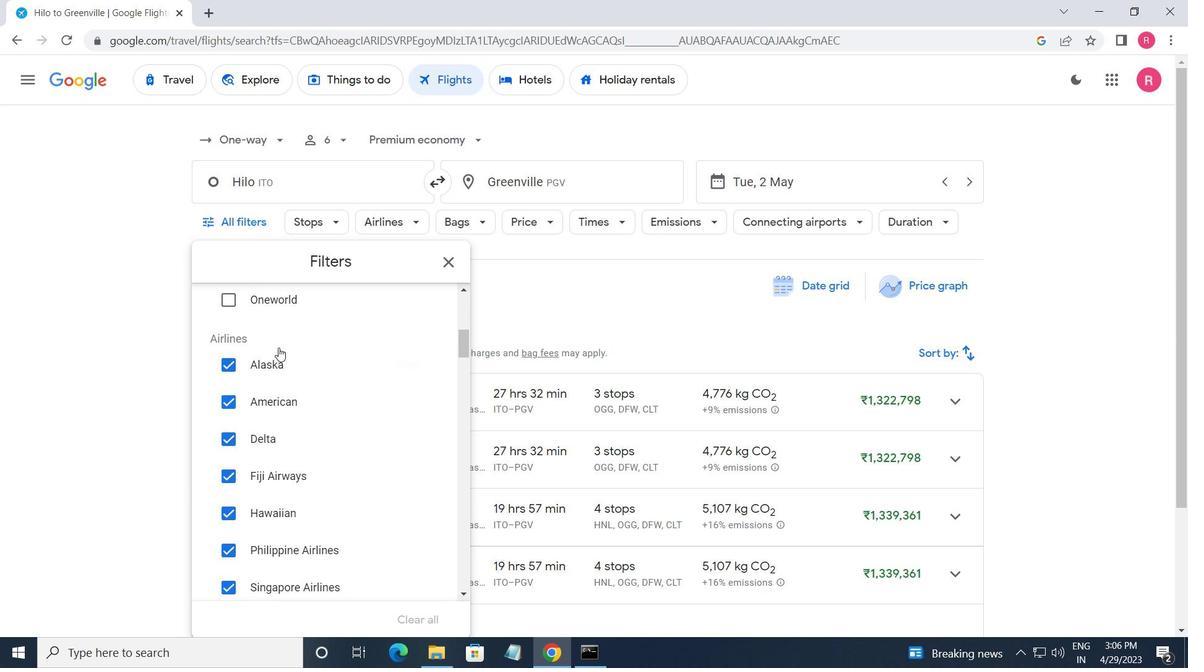 
Action: Mouse scrolled (278, 347) with delta (0, 0)
Screenshot: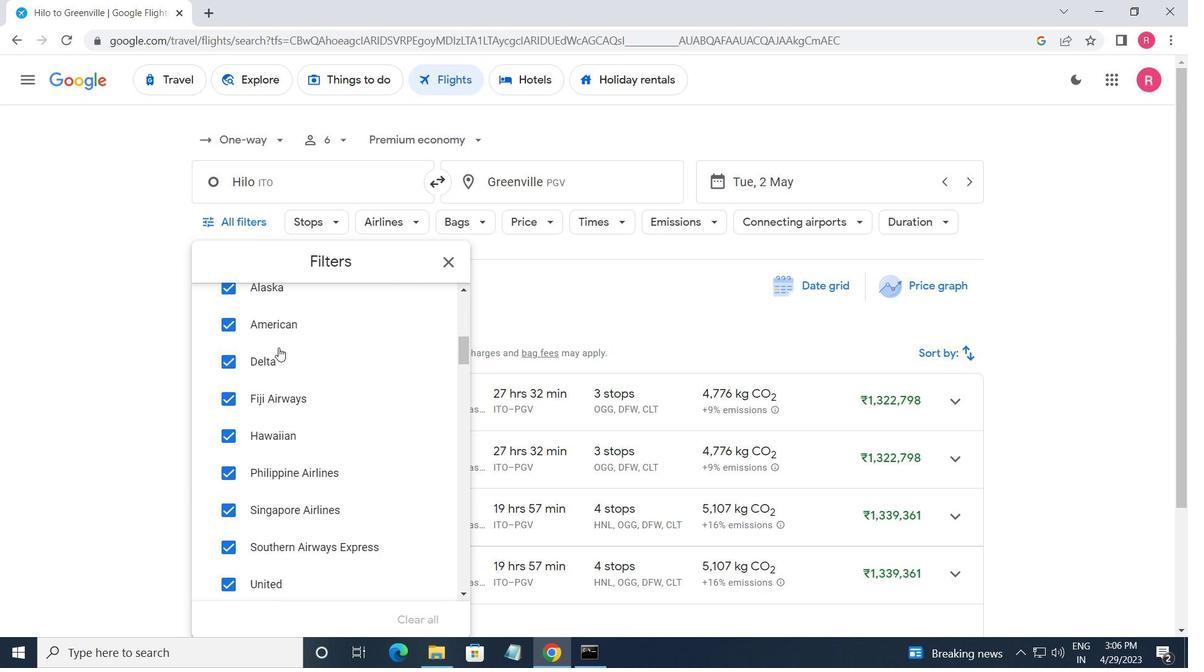
Action: Mouse scrolled (278, 348) with delta (0, 0)
Screenshot: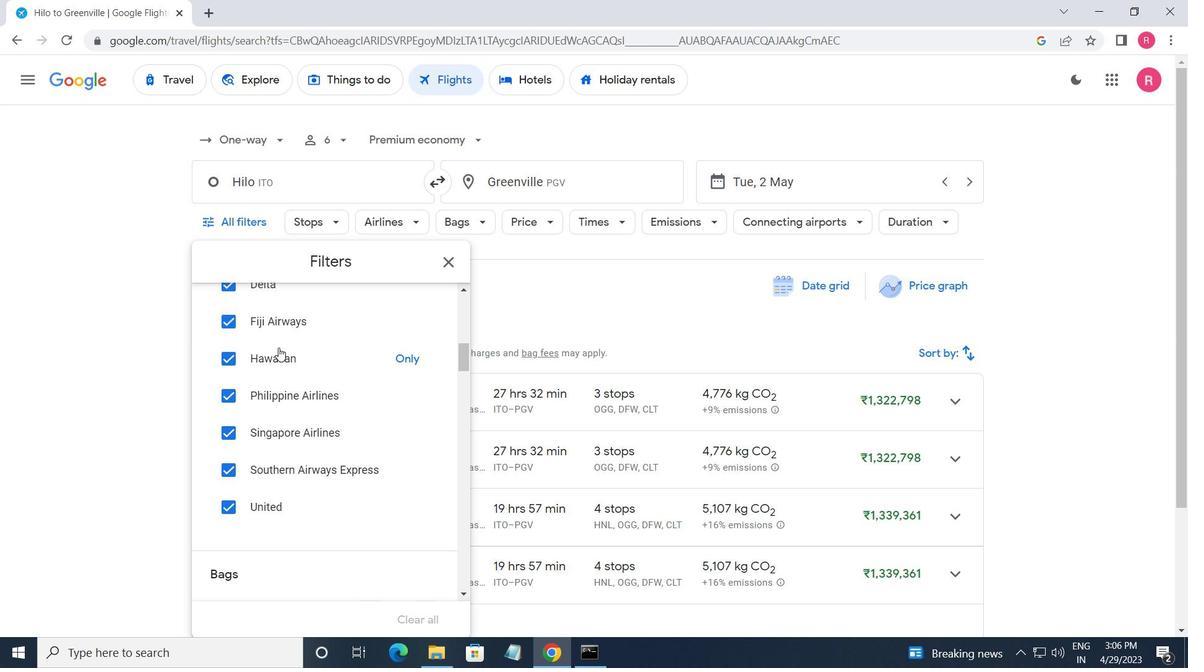 
Action: Mouse scrolled (278, 348) with delta (0, 0)
Screenshot: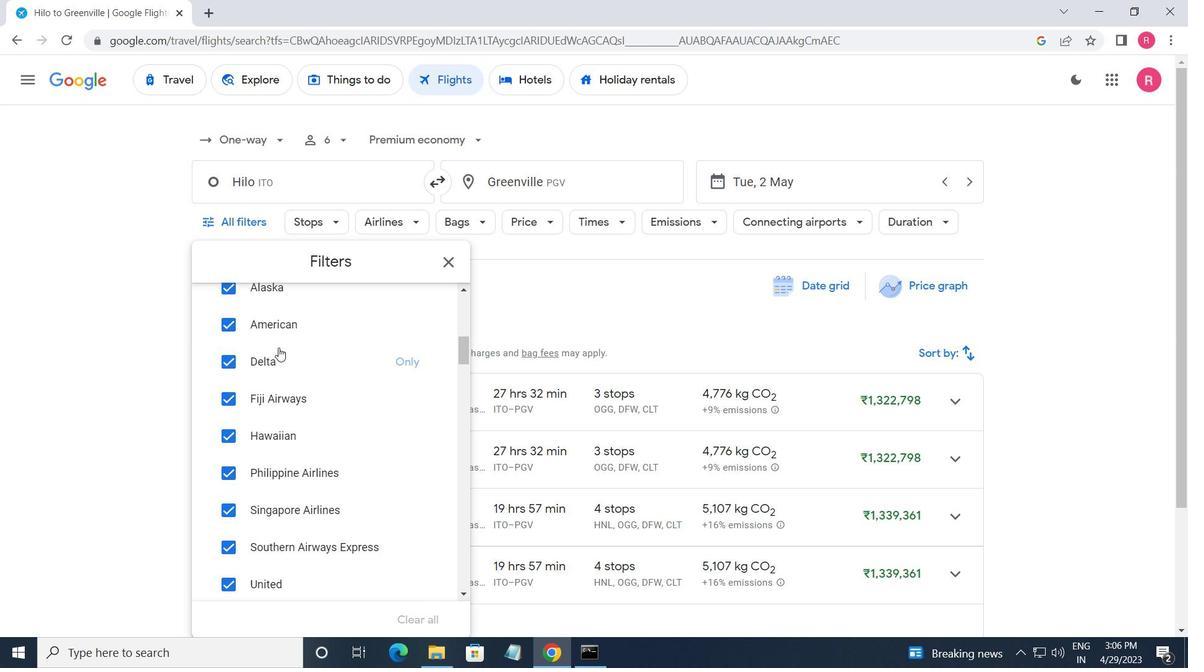 
Action: Mouse scrolled (278, 348) with delta (0, 0)
Screenshot: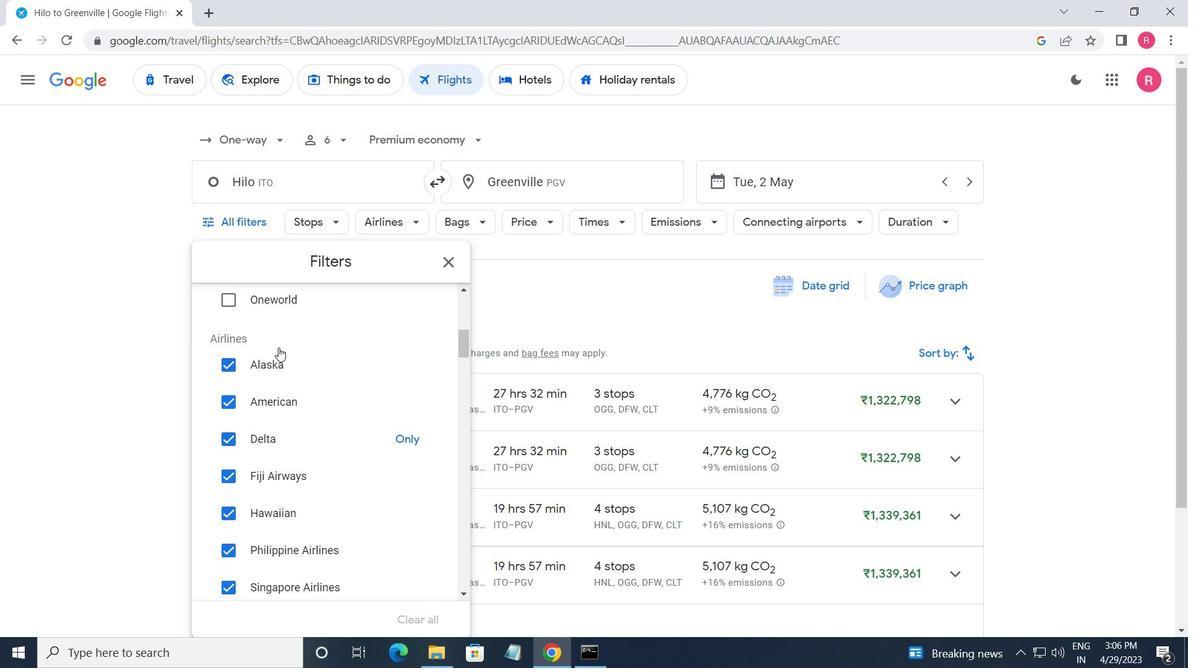 
Action: Mouse moved to (338, 357)
Screenshot: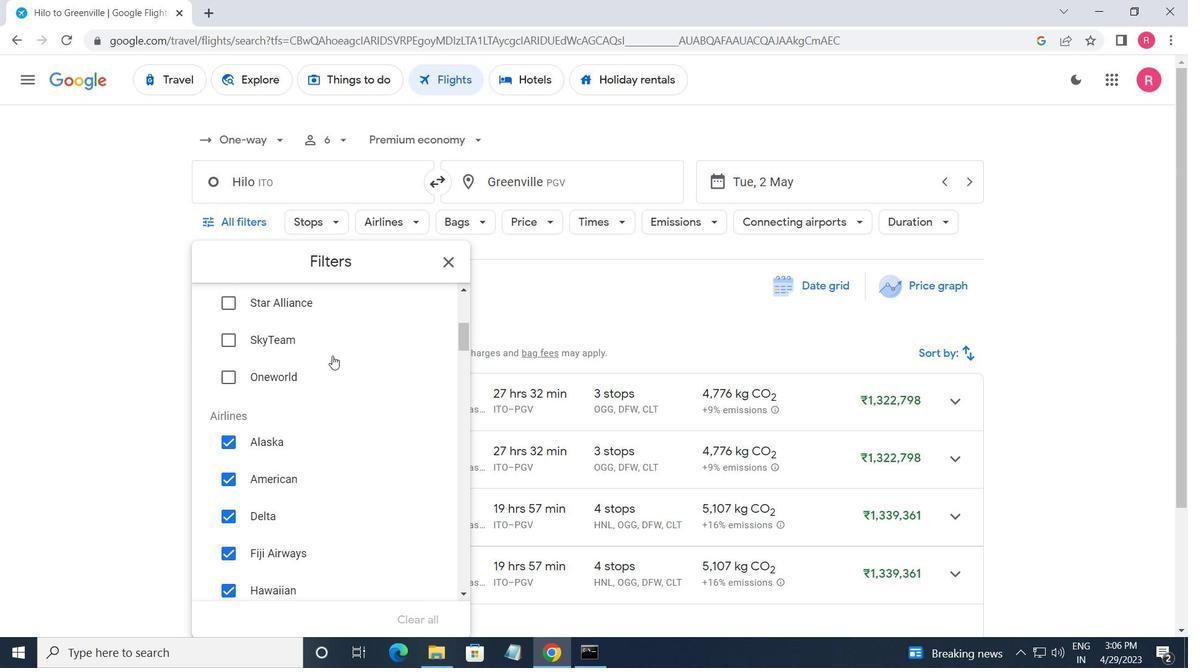 
Action: Mouse scrolled (338, 357) with delta (0, 0)
Screenshot: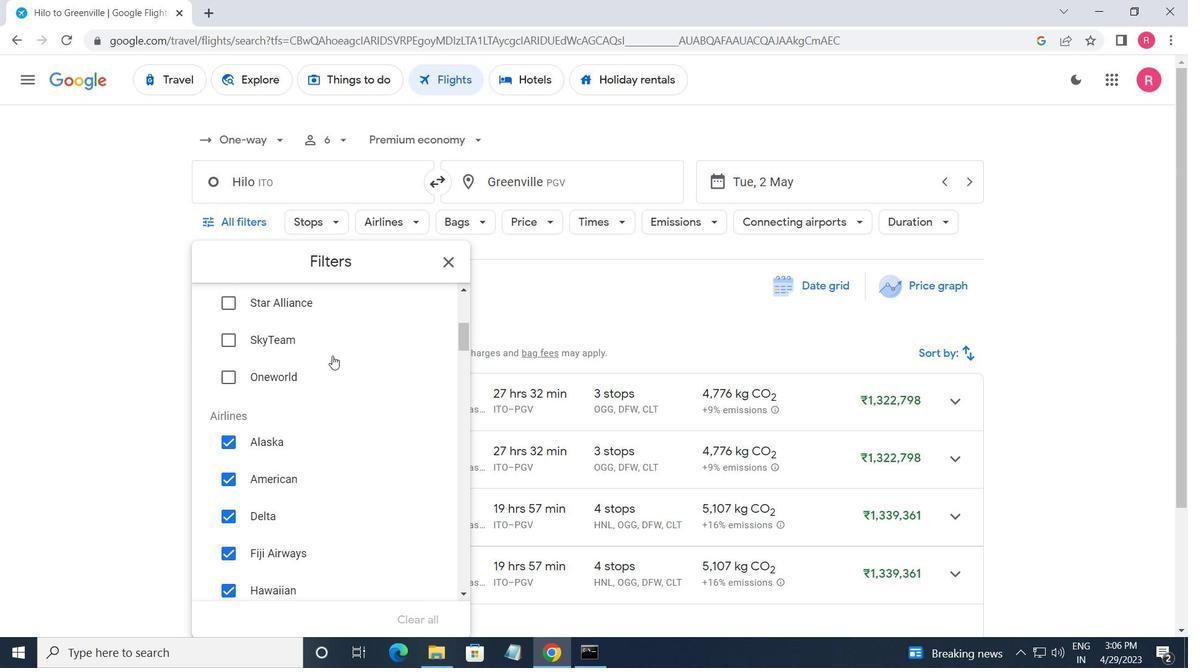
Action: Mouse moved to (339, 357)
Screenshot: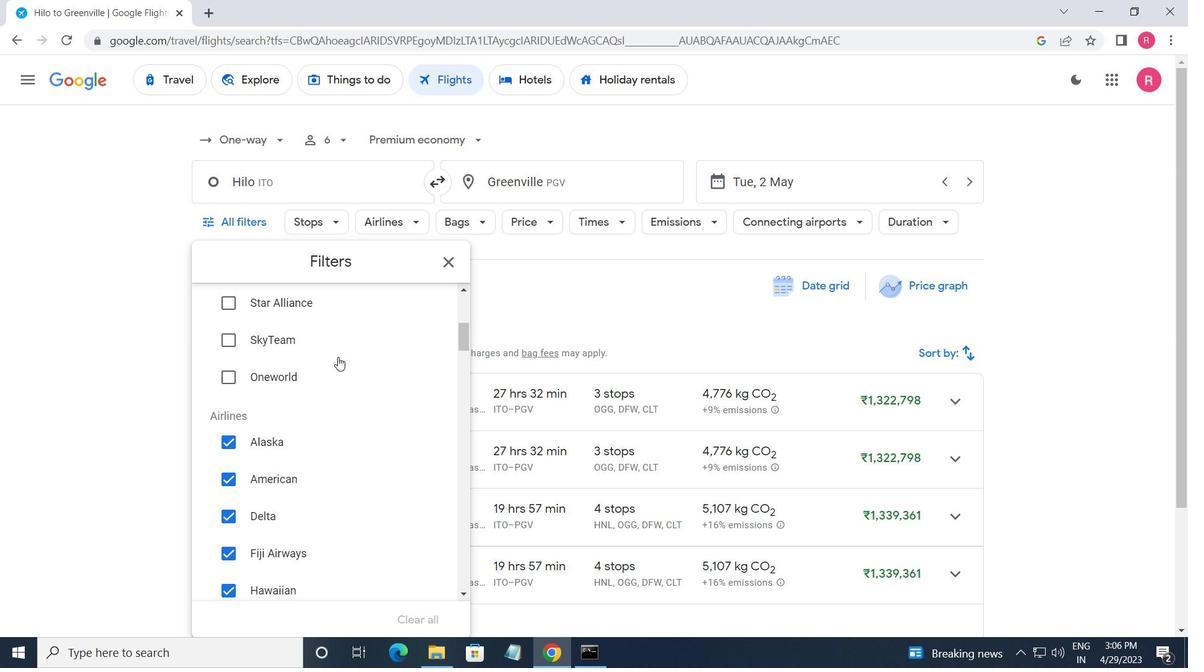 
Action: Mouse scrolled (339, 357) with delta (0, 0)
Screenshot: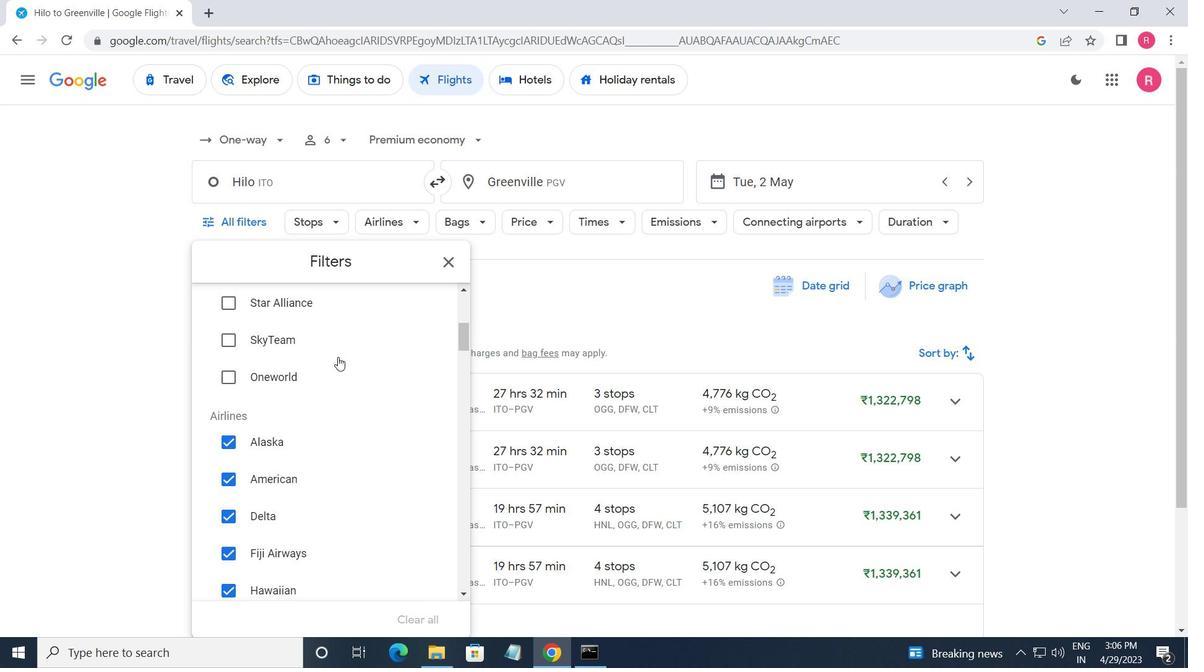 
Action: Mouse scrolled (339, 357) with delta (0, 0)
Screenshot: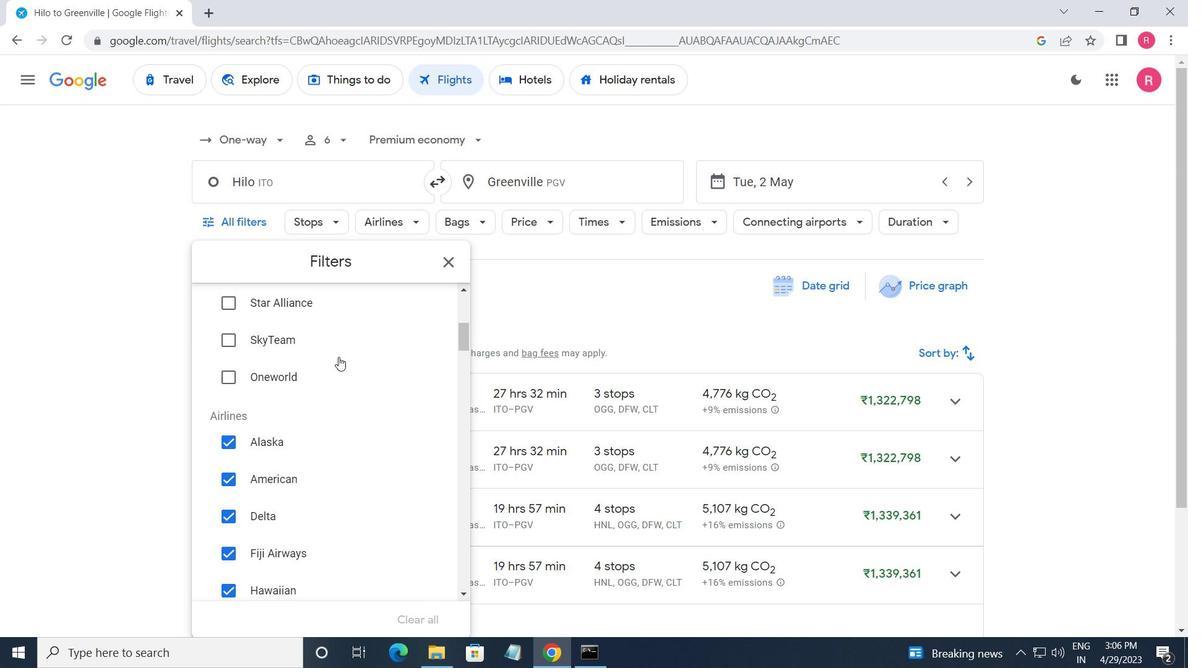 
Action: Mouse moved to (436, 469)
Screenshot: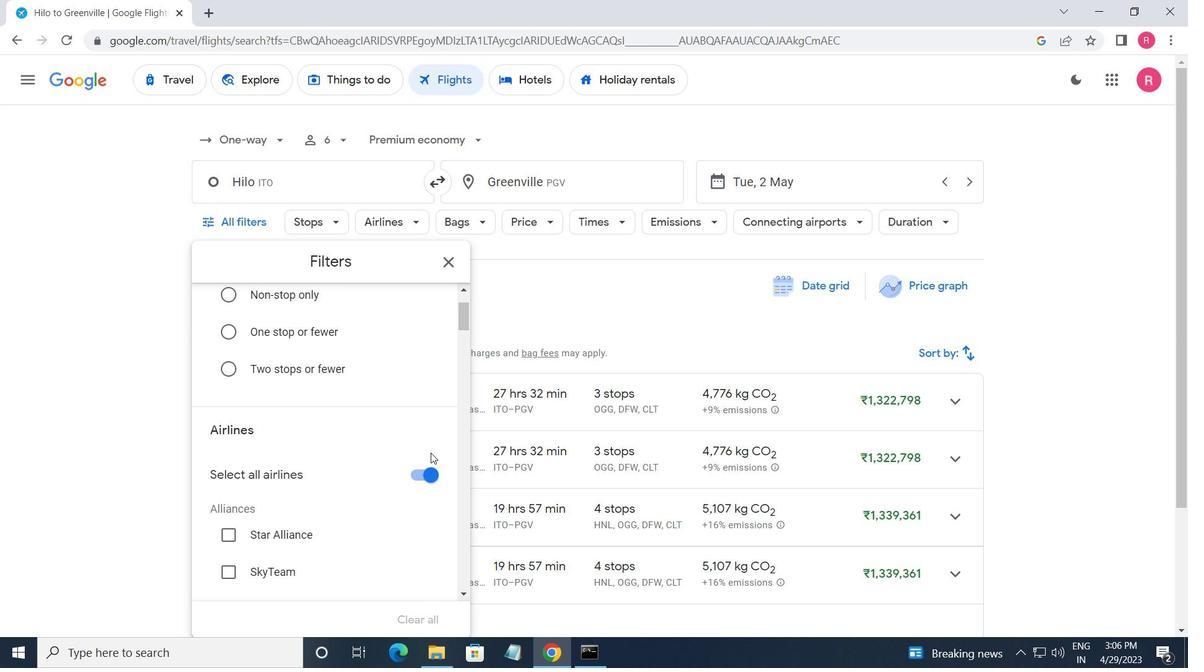 
Action: Mouse pressed left at (436, 469)
Screenshot: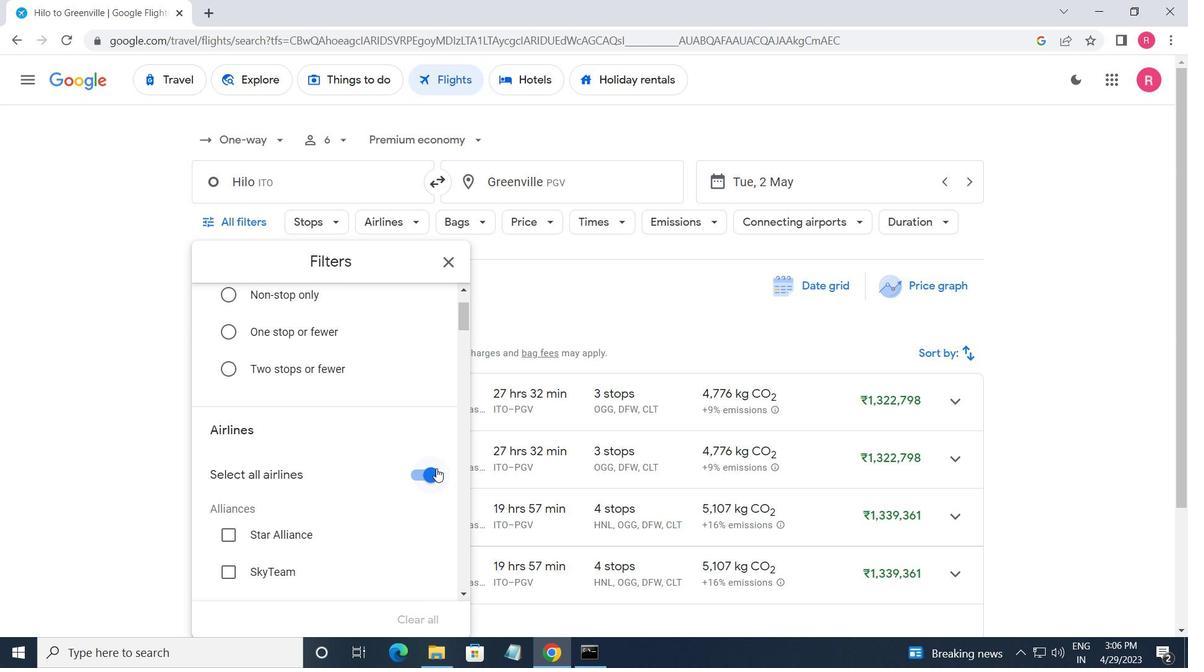 
Action: Mouse moved to (370, 489)
Screenshot: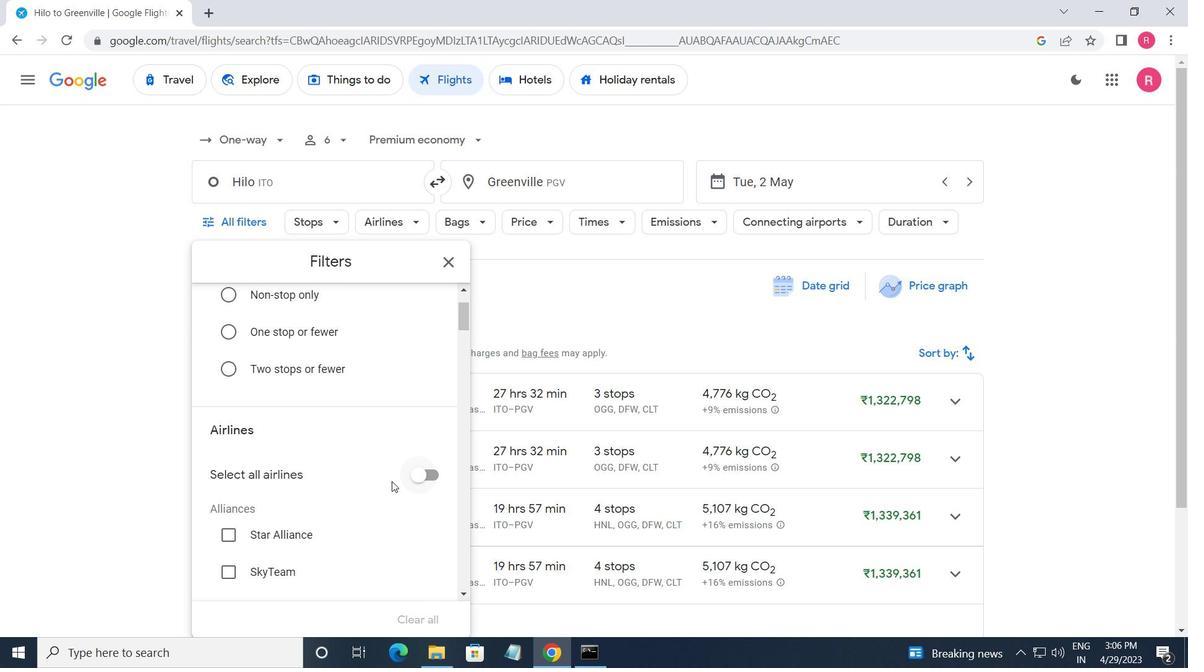 
Action: Mouse scrolled (370, 488) with delta (0, 0)
Screenshot: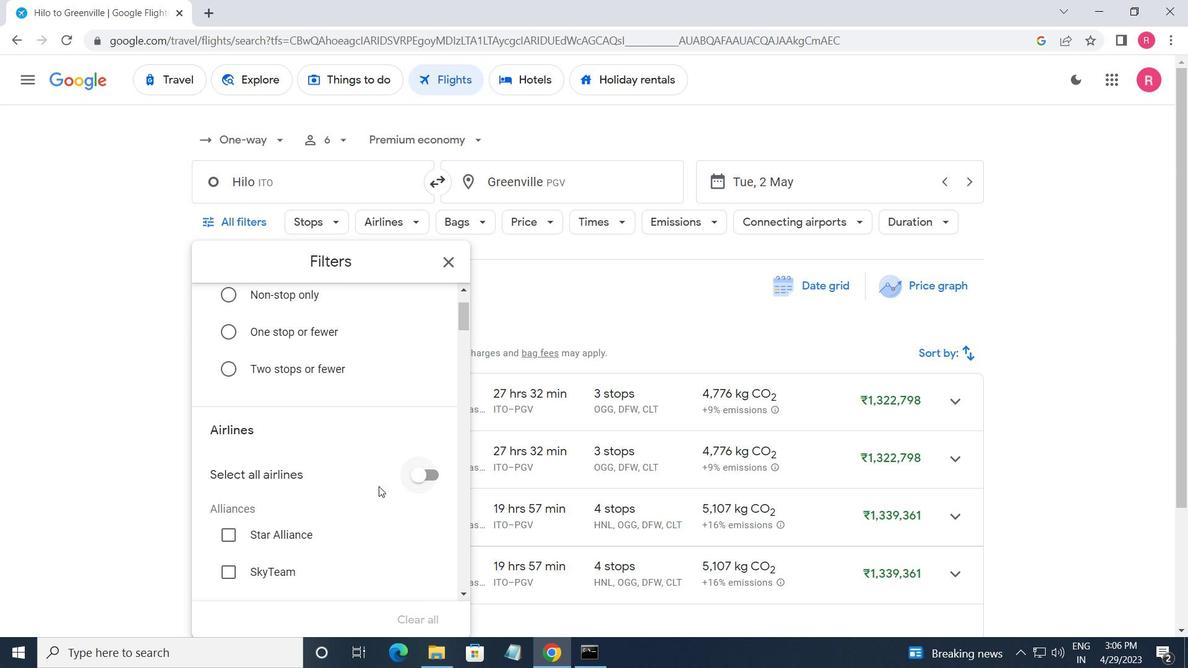 
Action: Mouse scrolled (370, 488) with delta (0, 0)
Screenshot: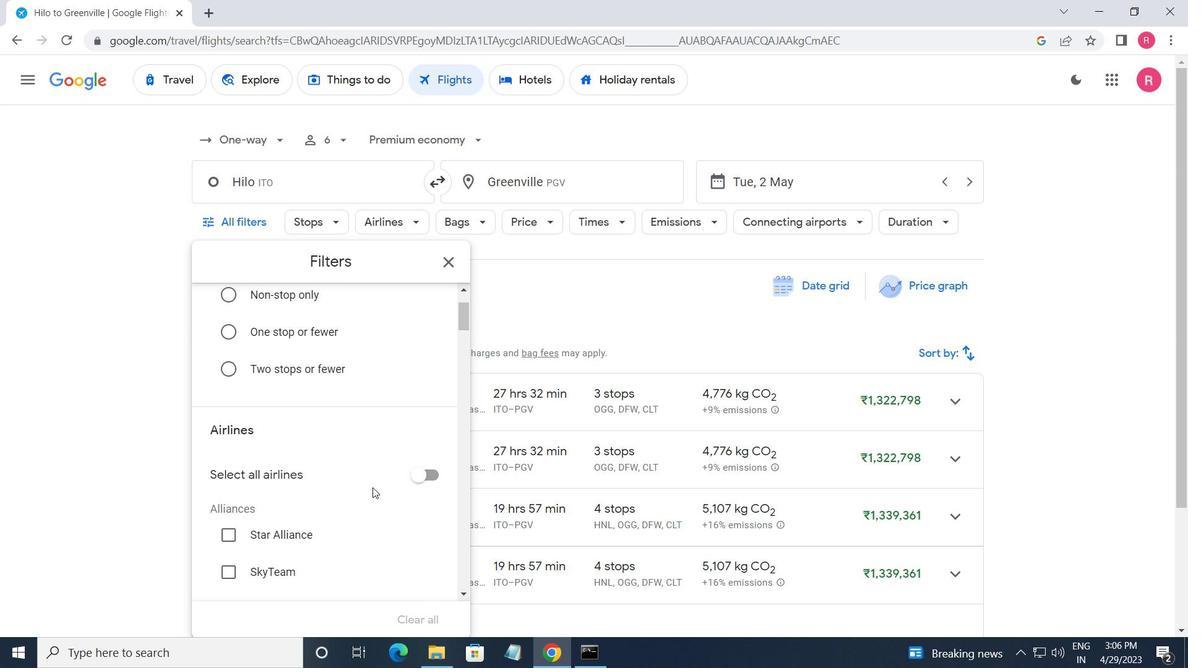 
Action: Mouse scrolled (370, 488) with delta (0, 0)
Screenshot: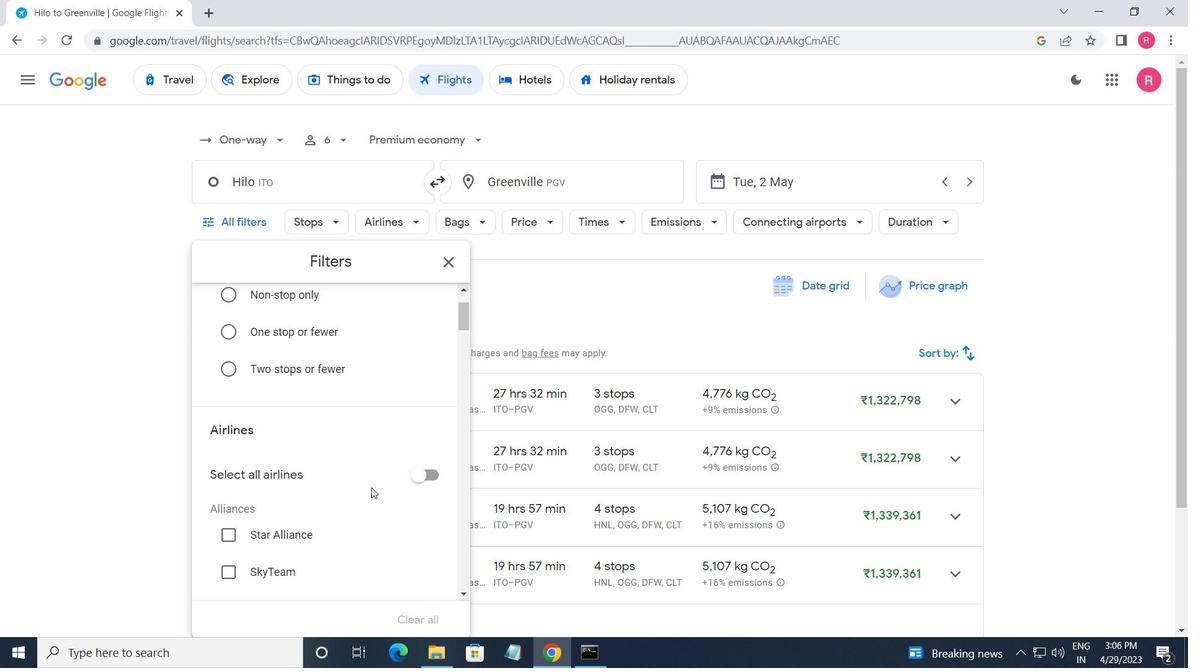 
Action: Mouse scrolled (370, 488) with delta (0, 0)
Screenshot: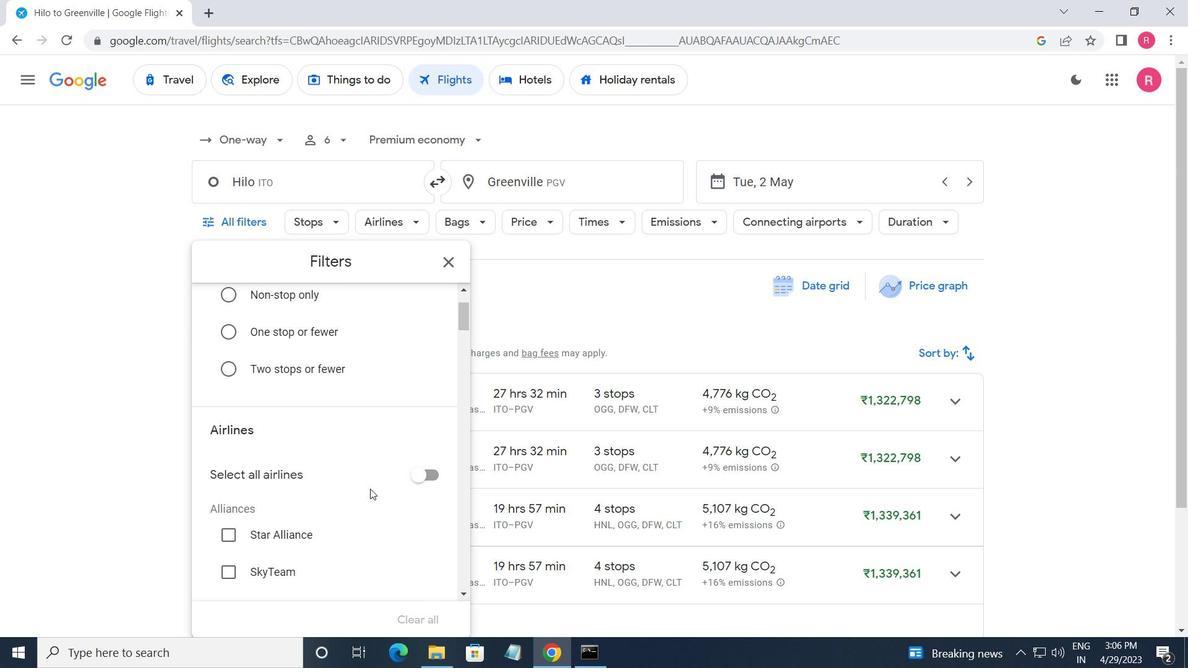 
Action: Mouse moved to (368, 478)
Screenshot: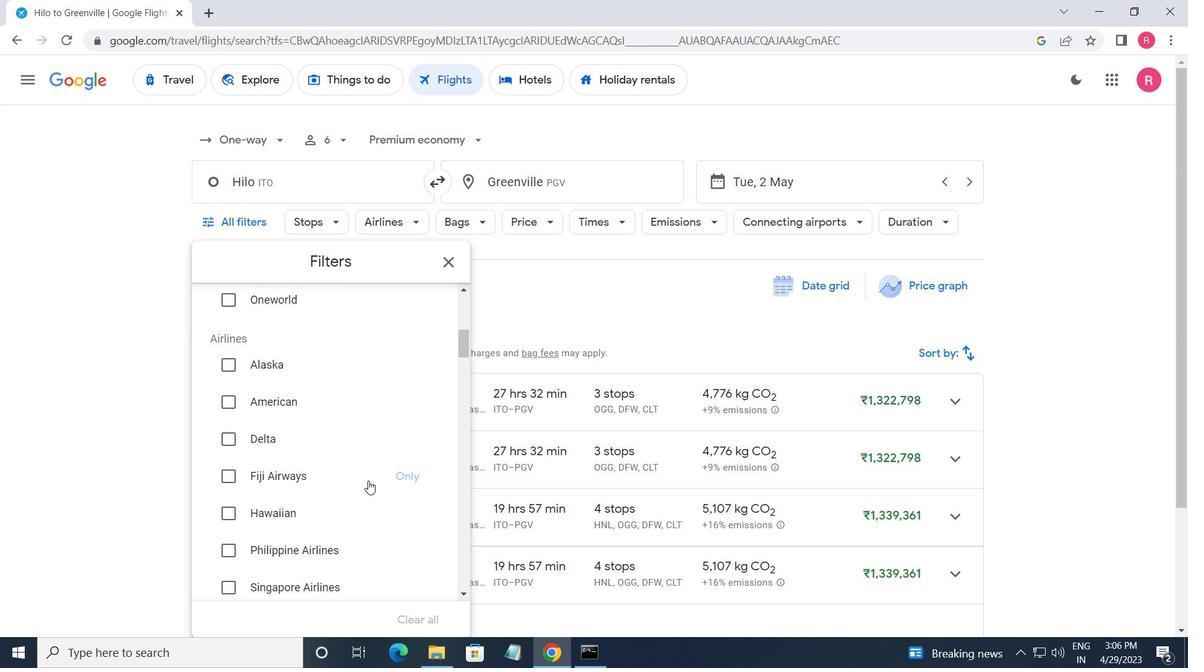 
Action: Mouse scrolled (368, 477) with delta (0, 0)
Screenshot: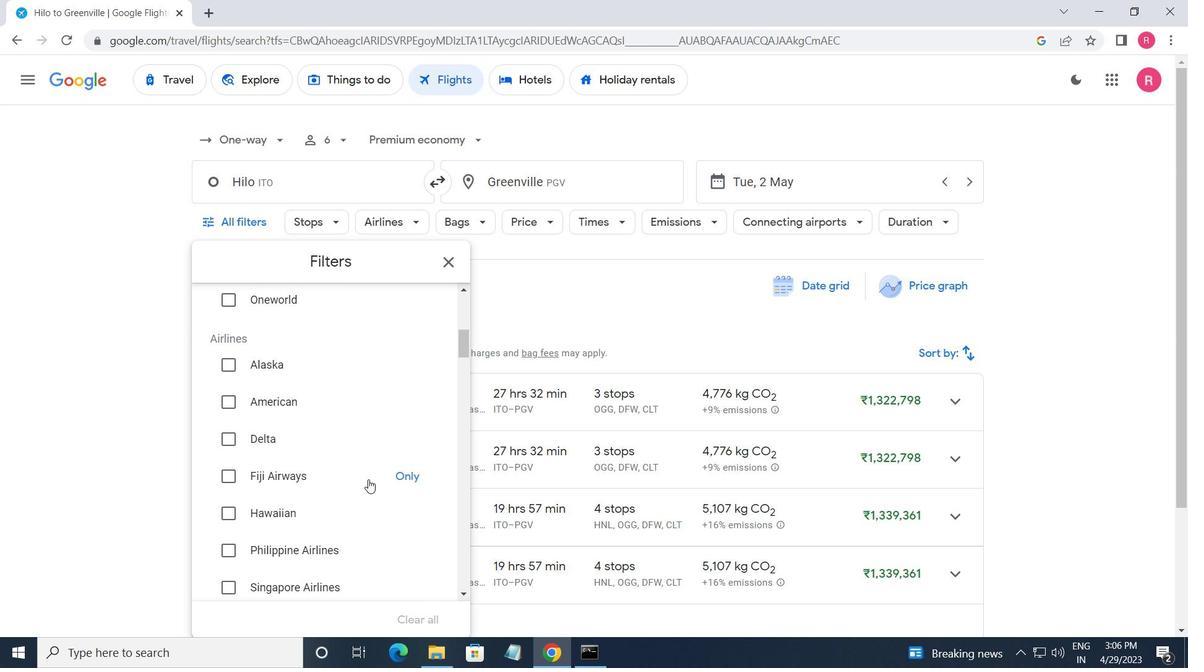 
Action: Mouse scrolled (368, 477) with delta (0, 0)
Screenshot: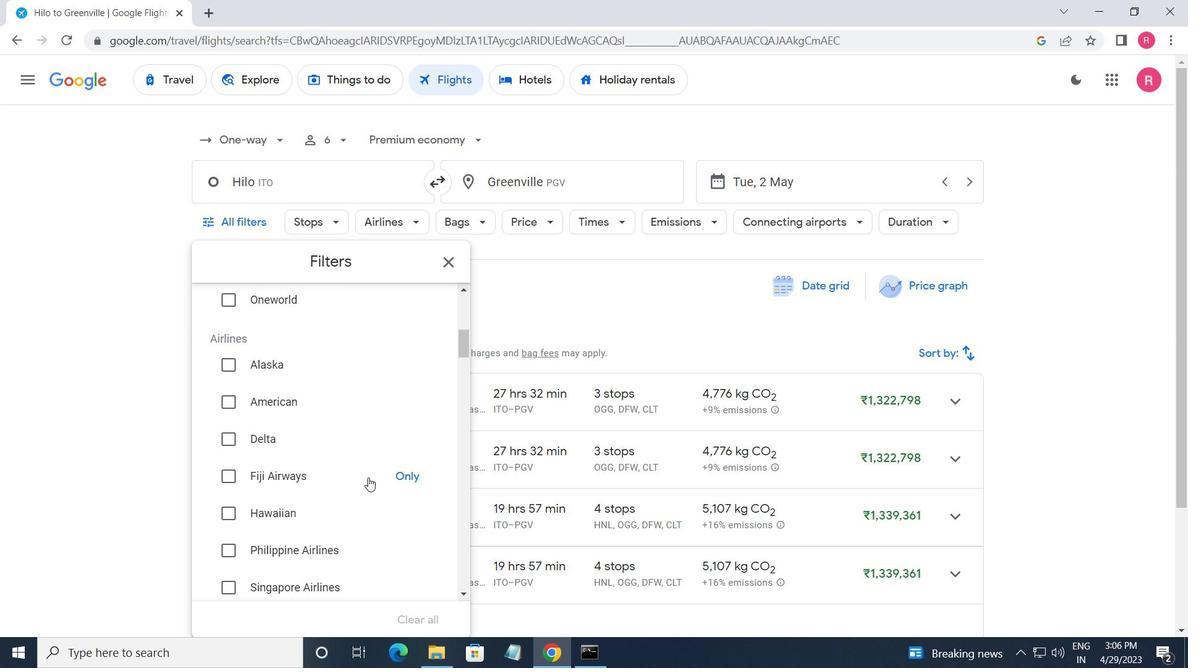 
Action: Mouse moved to (368, 477)
Screenshot: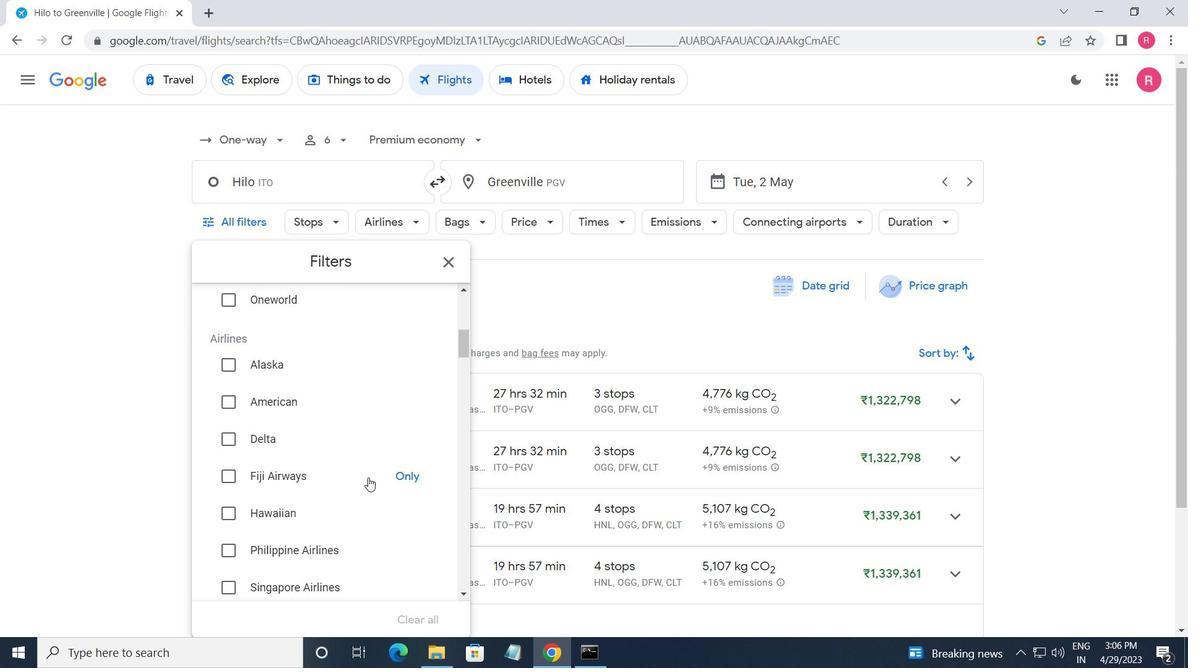 
Action: Mouse scrolled (368, 477) with delta (0, 0)
Screenshot: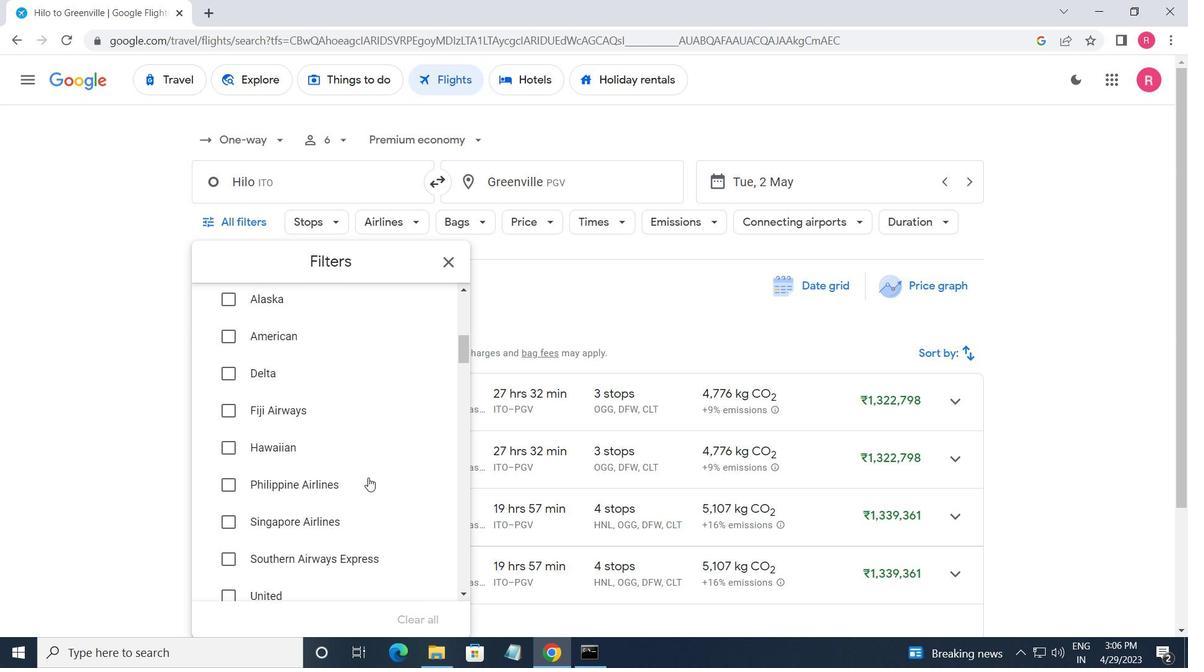 
Action: Mouse scrolled (368, 477) with delta (0, 0)
Screenshot: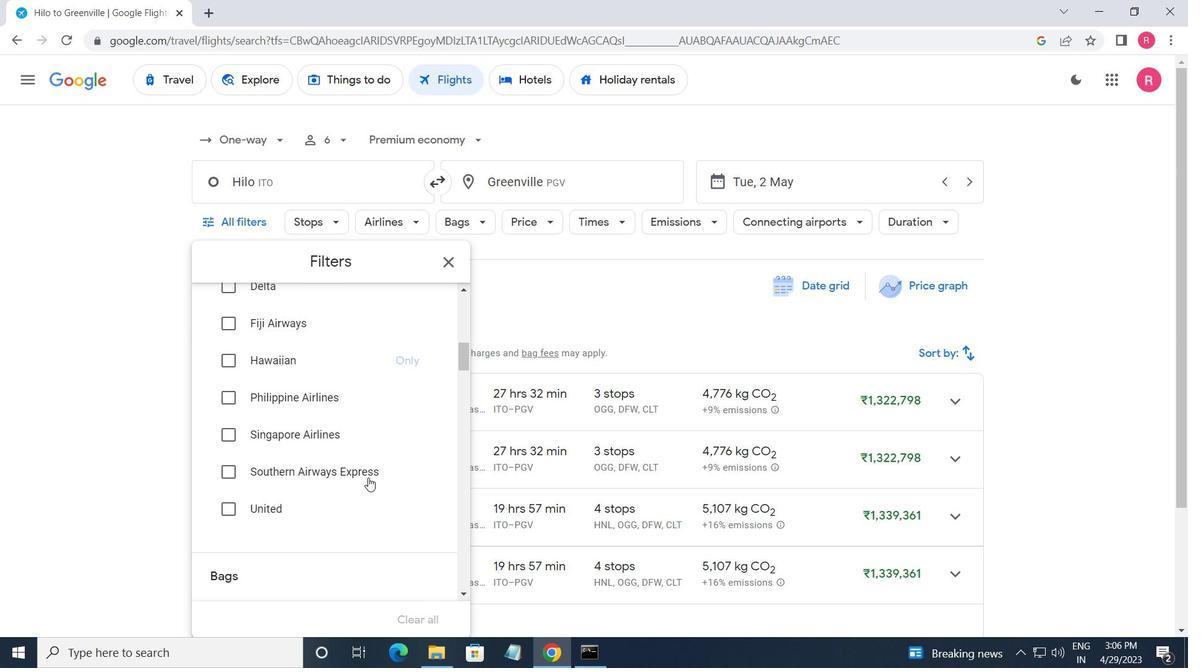 
Action: Mouse scrolled (368, 477) with delta (0, 0)
Screenshot: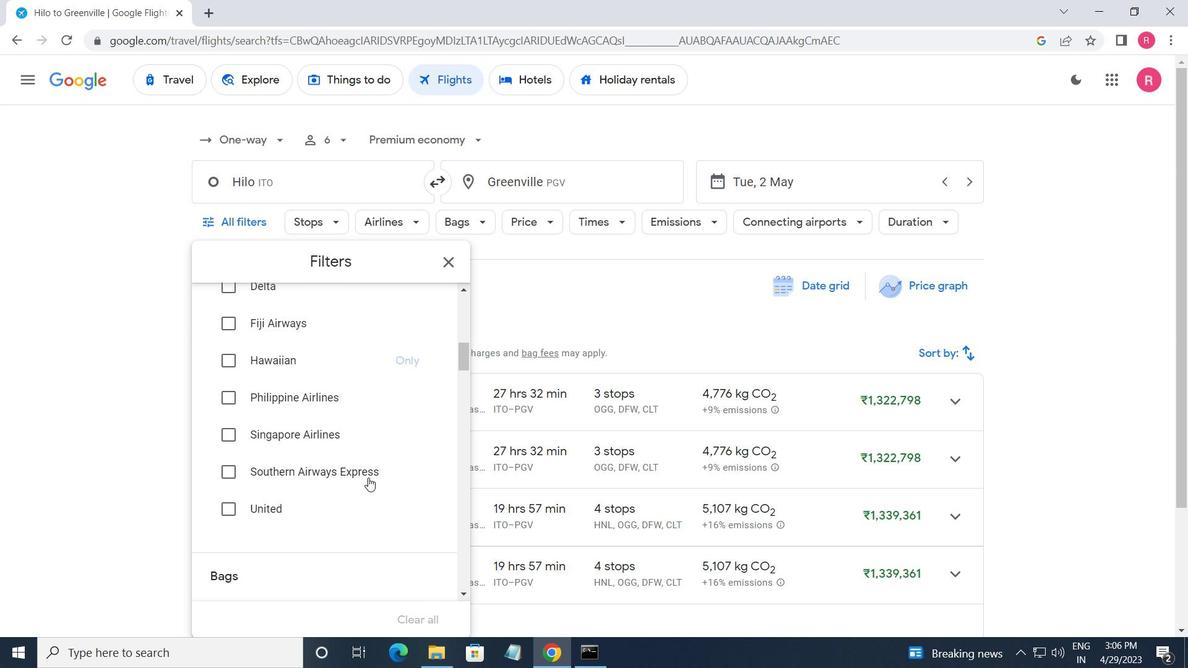 
Action: Mouse moved to (368, 474)
Screenshot: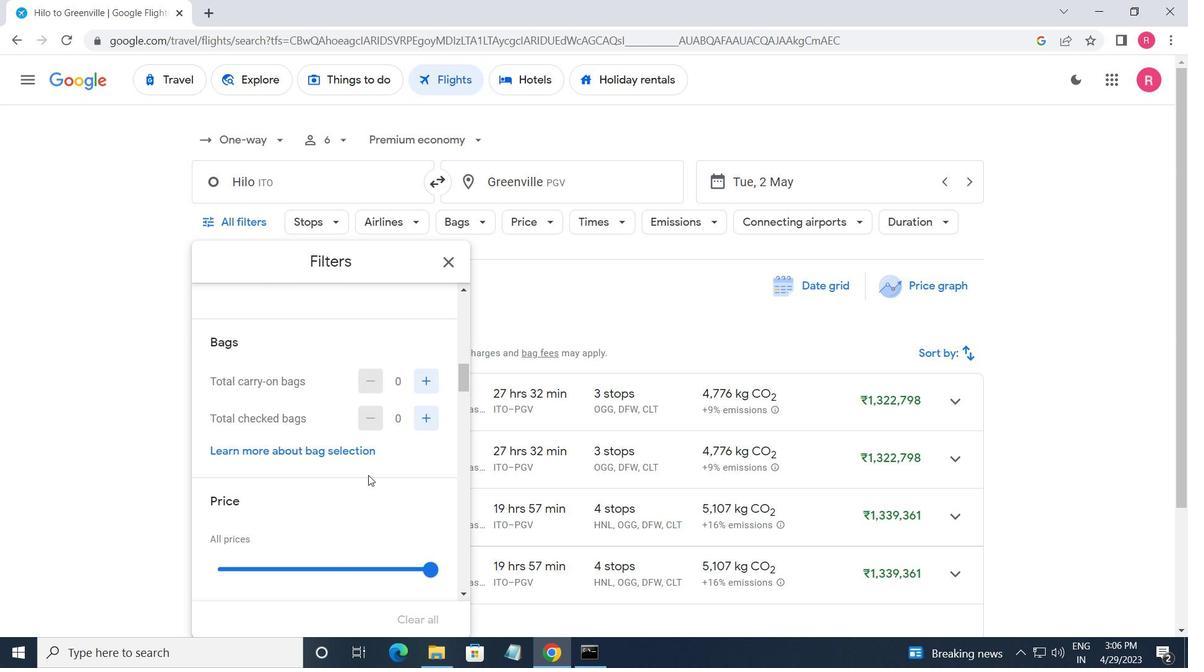 
Action: Mouse scrolled (368, 473) with delta (0, 0)
Screenshot: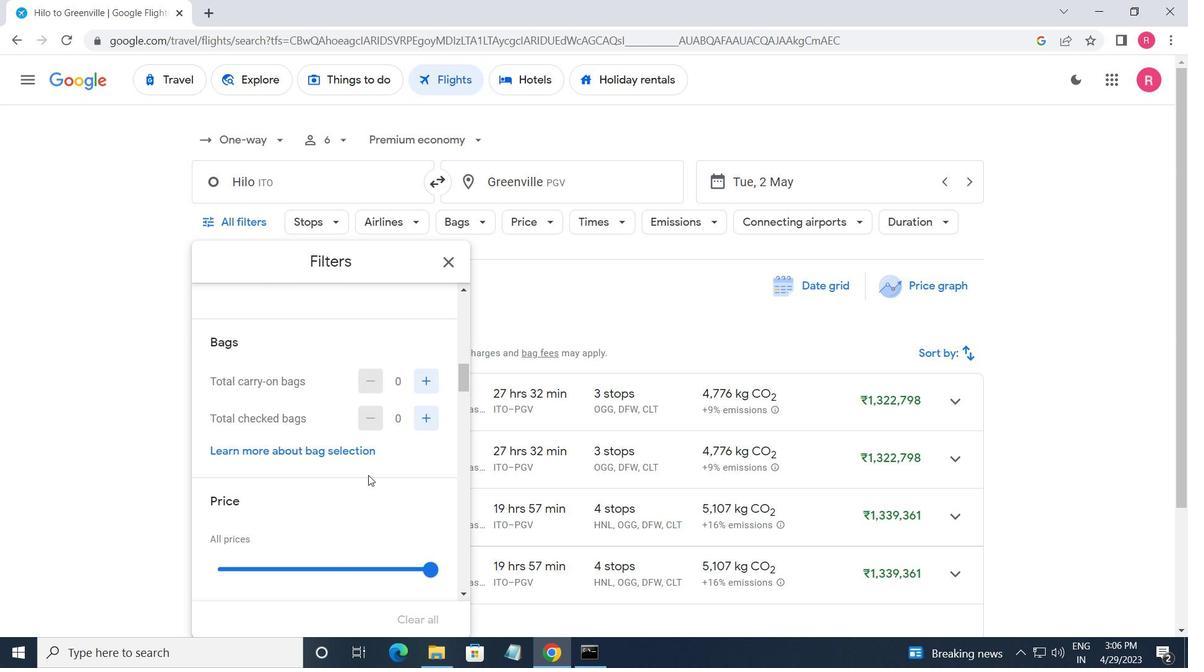 
Action: Mouse moved to (368, 467)
Screenshot: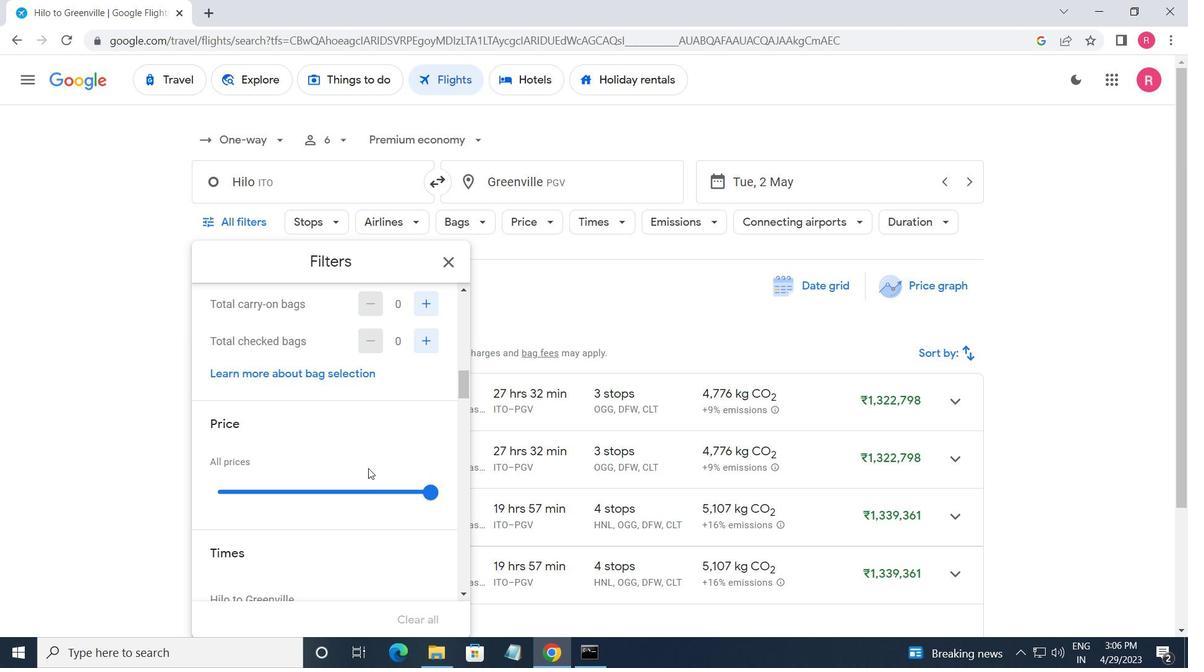
Action: Mouse scrolled (368, 468) with delta (0, 0)
Screenshot: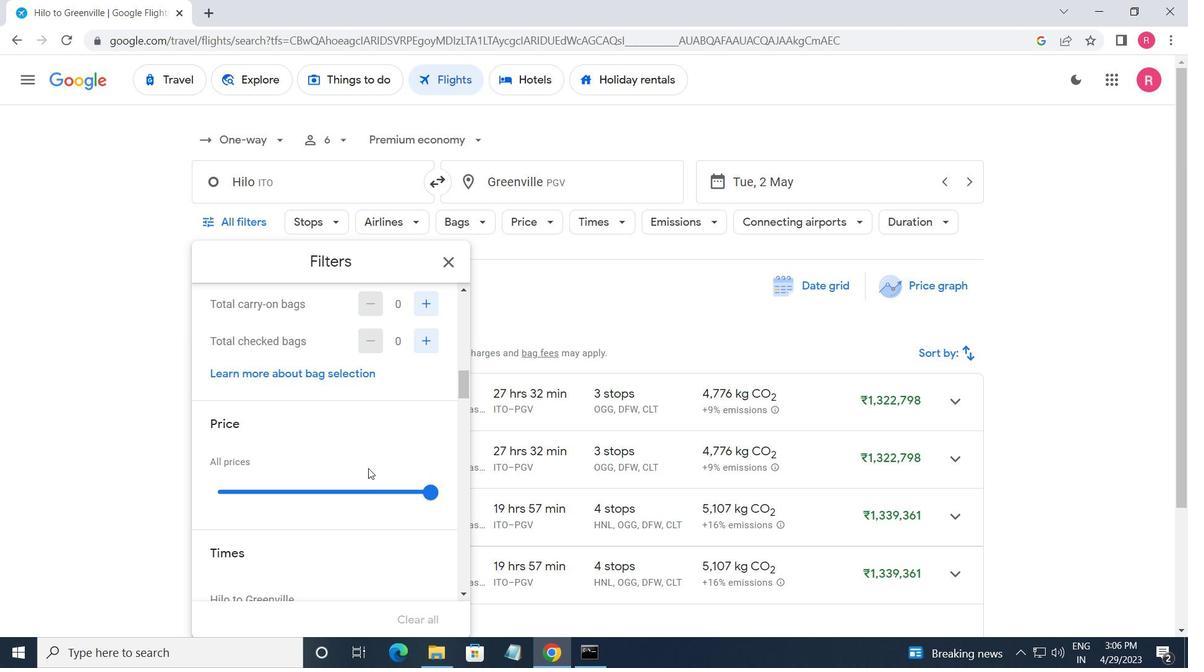 
Action: Mouse moved to (423, 385)
Screenshot: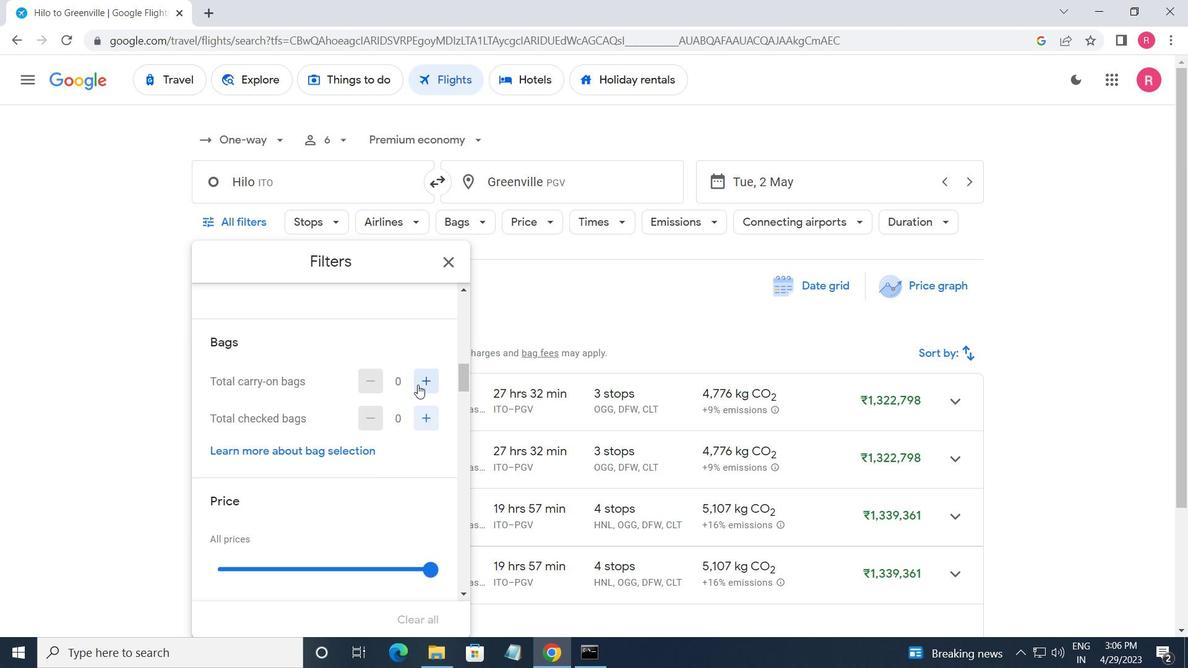 
Action: Mouse pressed left at (423, 385)
Screenshot: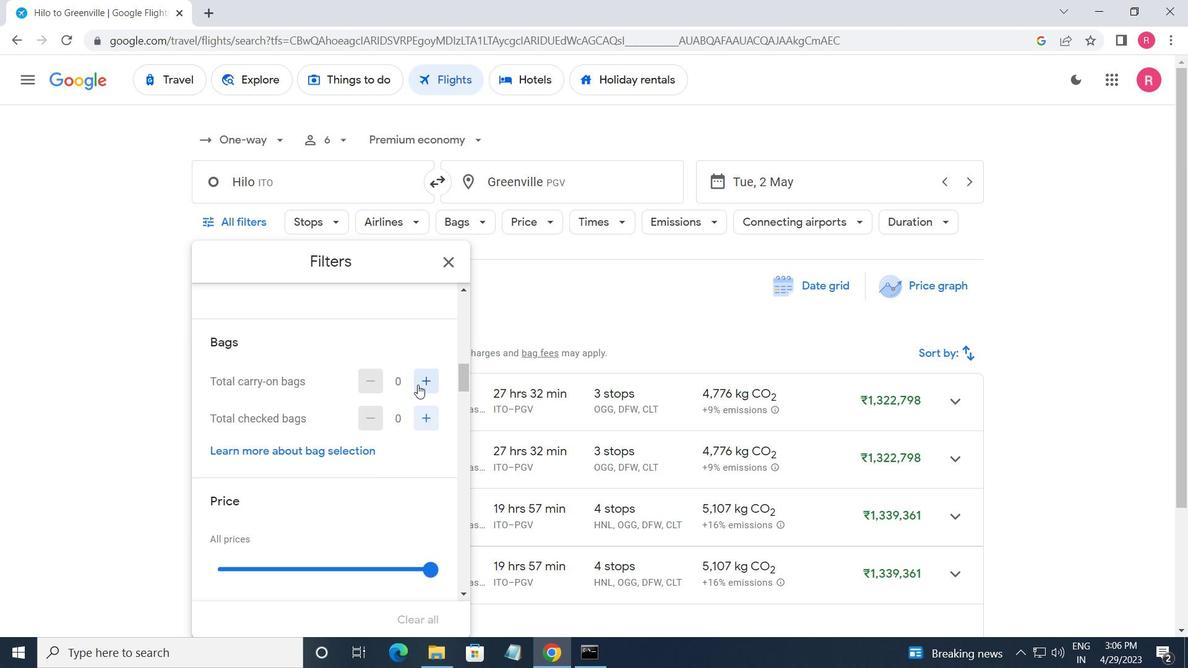 
Action: Mouse moved to (386, 448)
Screenshot: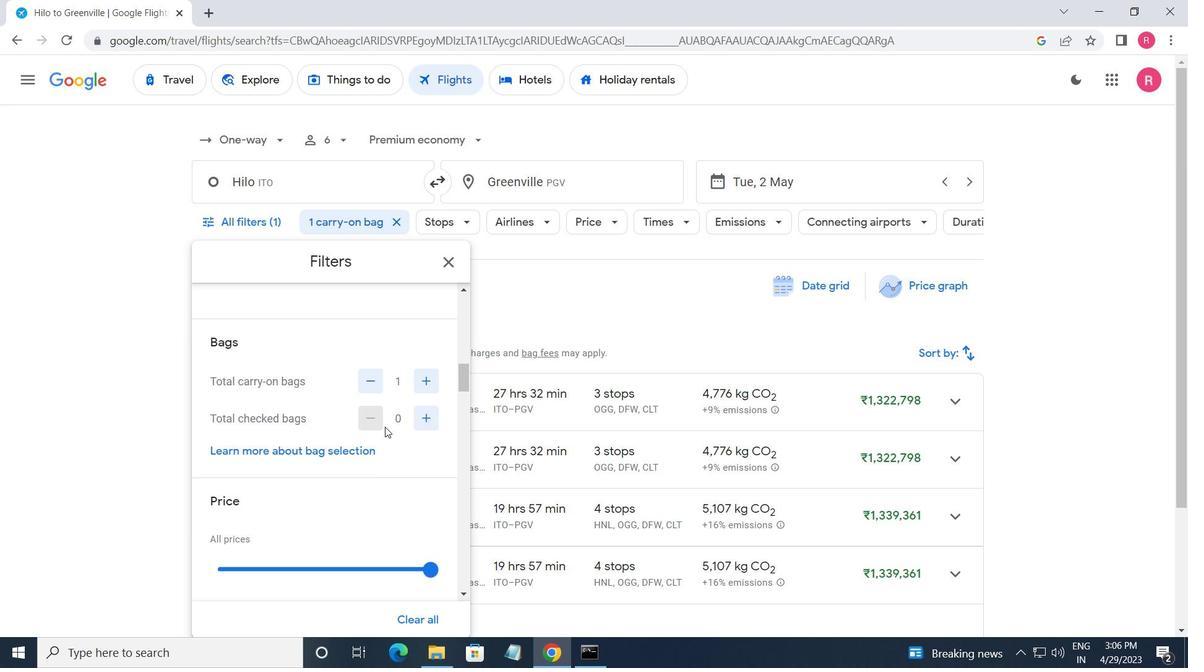 
Action: Mouse scrolled (386, 448) with delta (0, 0)
Screenshot: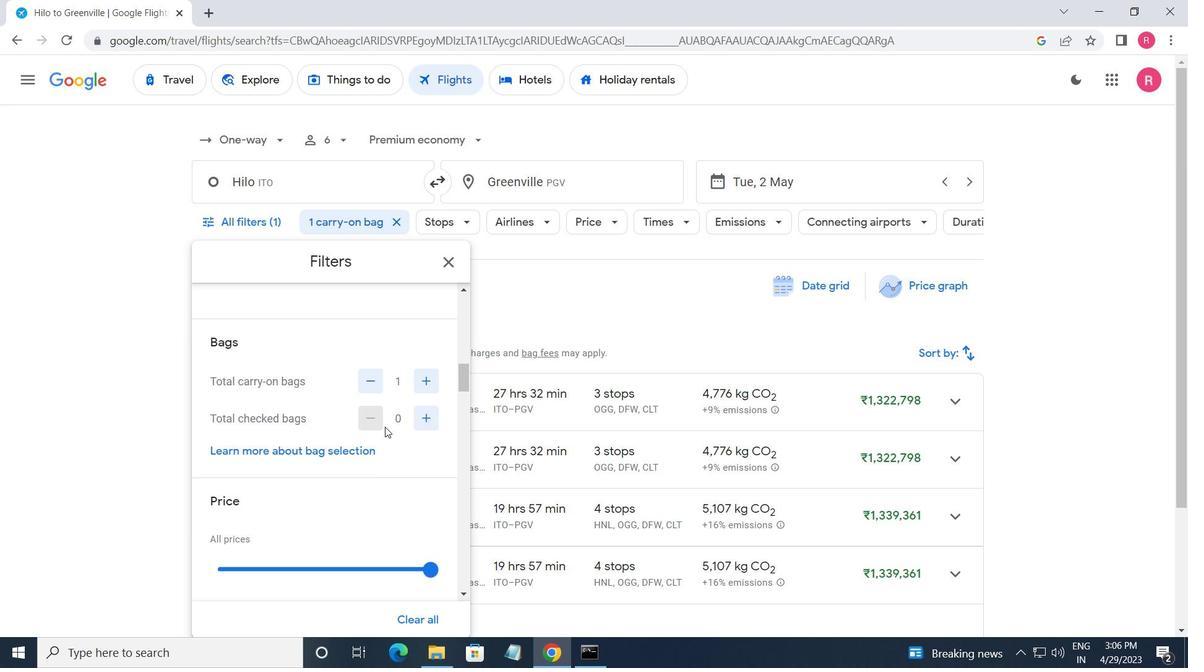 
Action: Mouse moved to (435, 492)
Screenshot: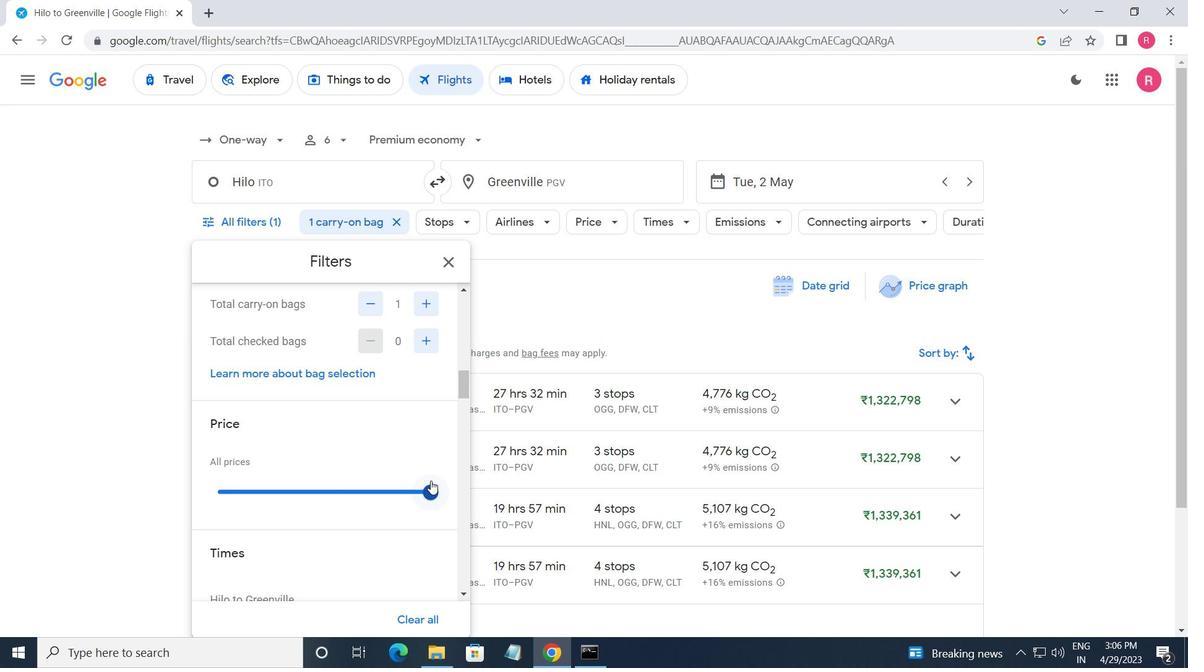 
Action: Mouse pressed left at (435, 492)
Screenshot: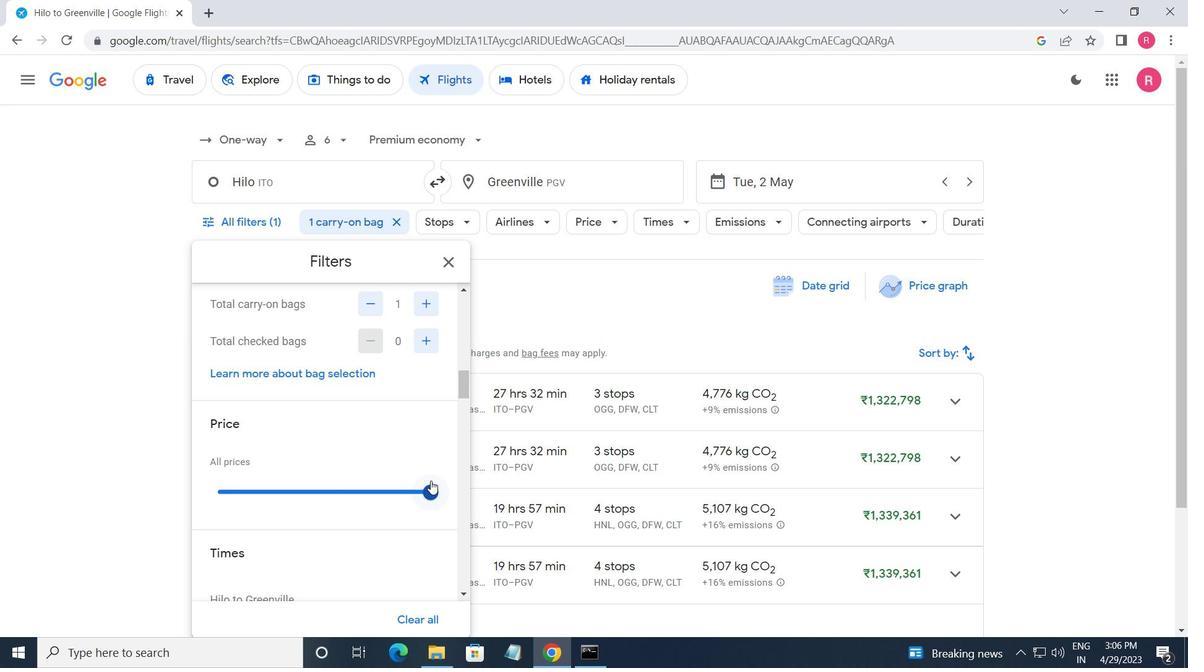 
Action: Mouse moved to (359, 483)
Screenshot: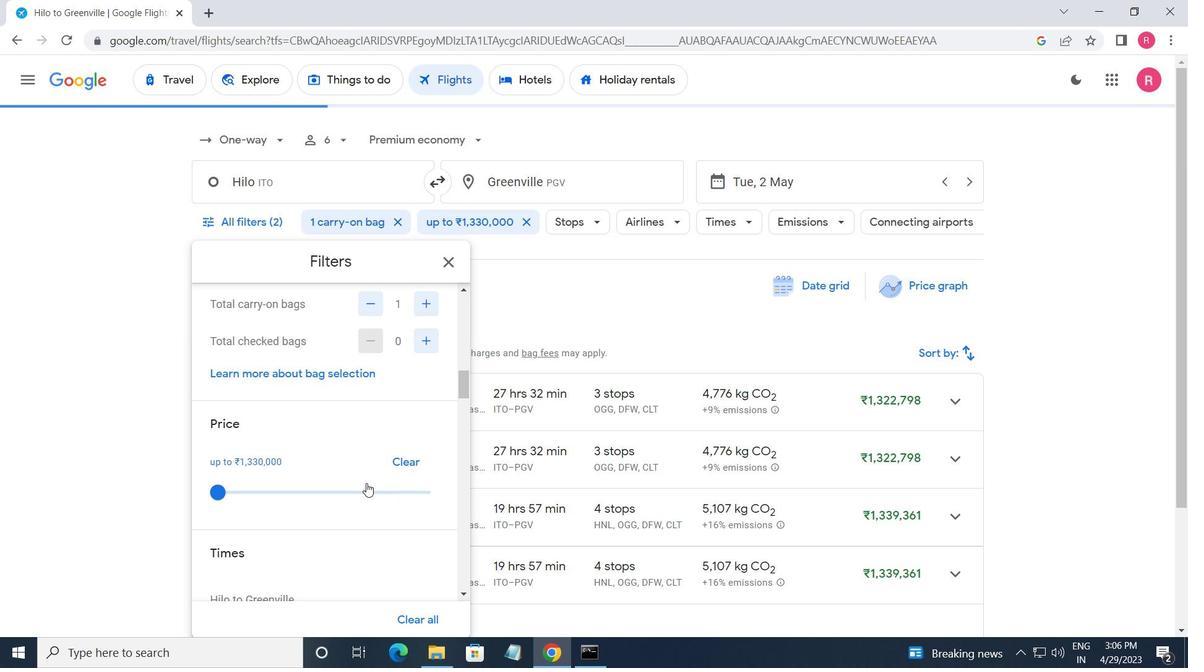 
Action: Mouse scrolled (359, 482) with delta (0, 0)
Screenshot: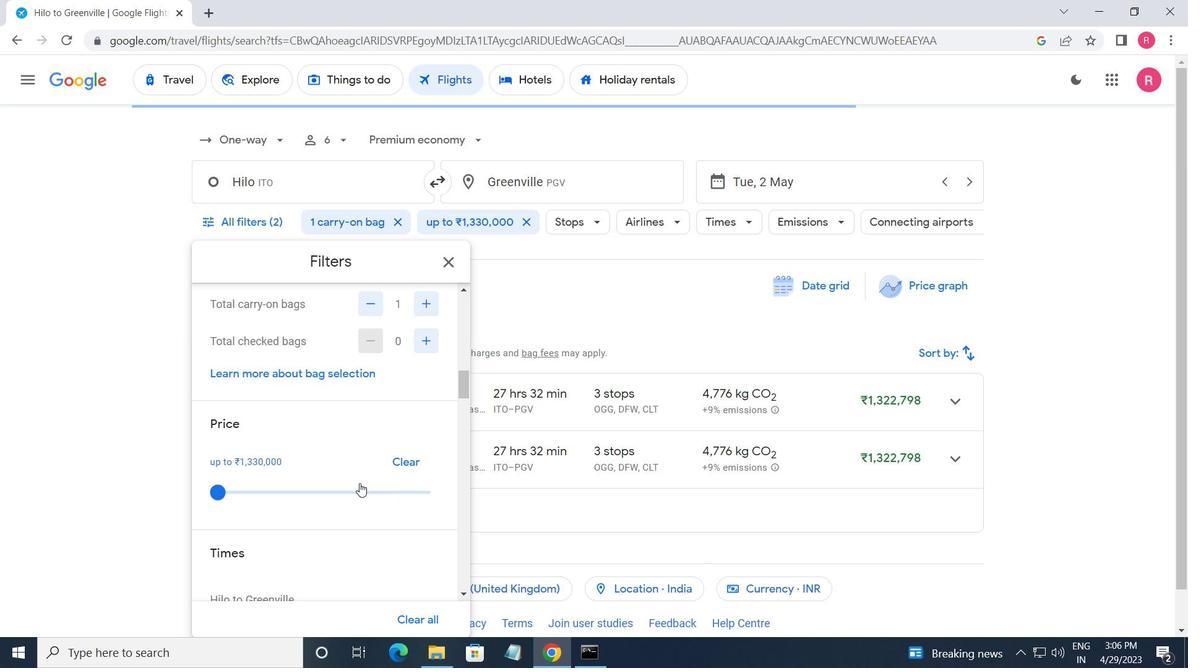 
Action: Mouse scrolled (359, 482) with delta (0, 0)
Screenshot: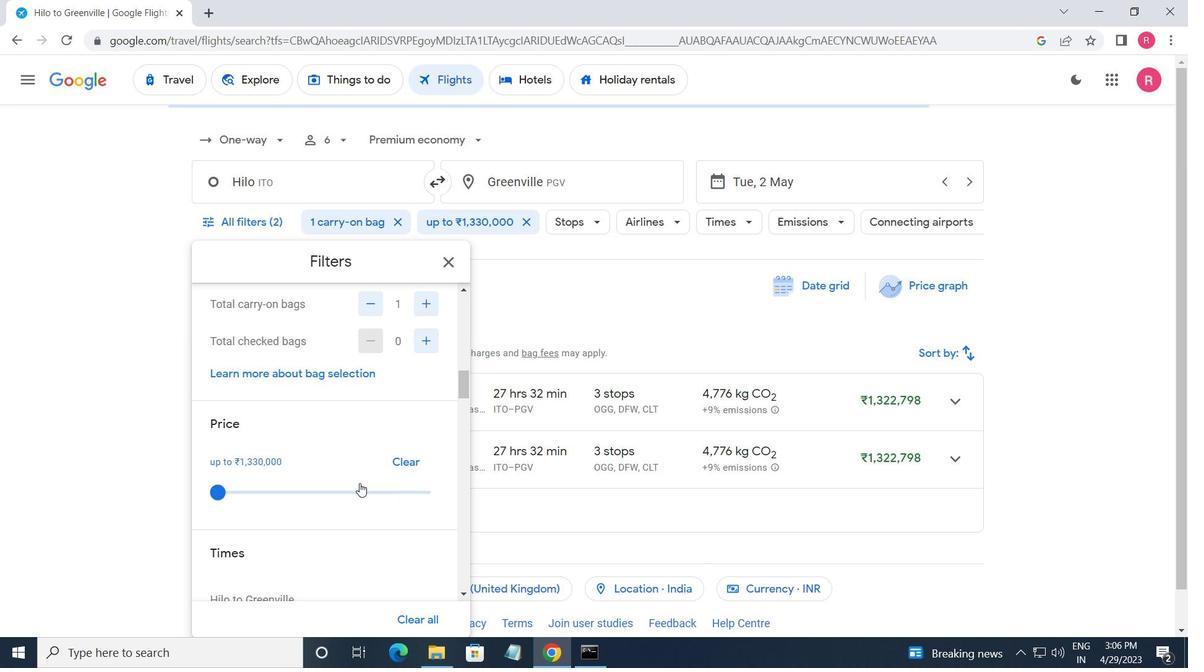 
Action: Mouse scrolled (359, 482) with delta (0, 0)
Screenshot: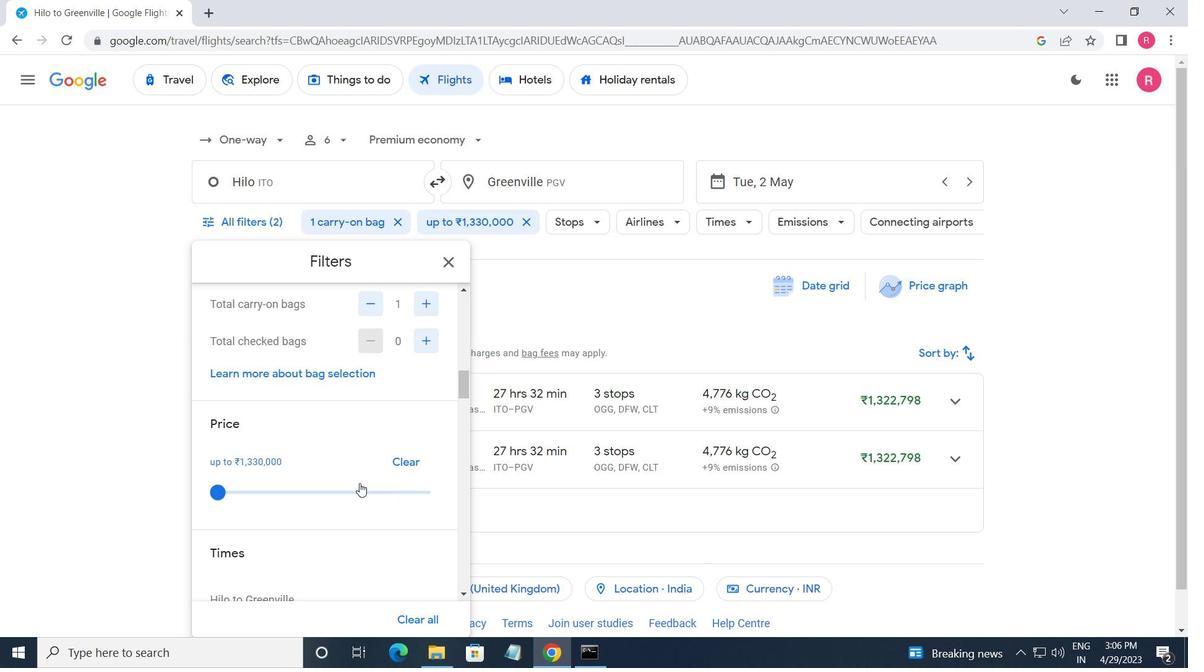 
Action: Mouse moved to (227, 433)
Screenshot: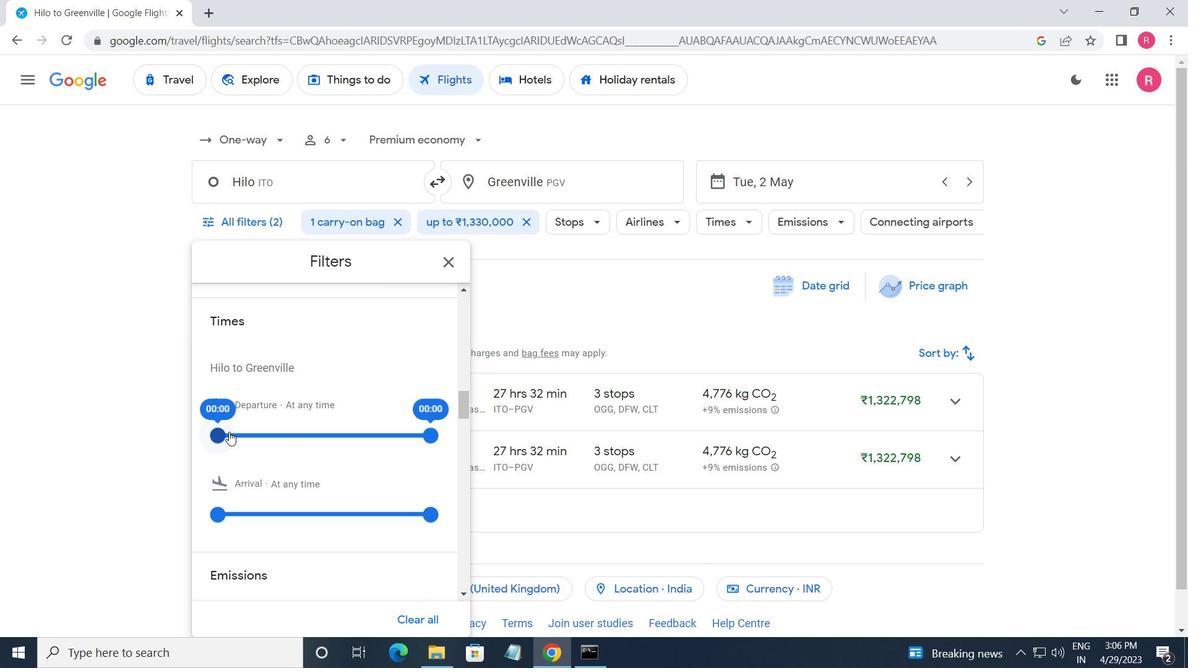 
Action: Mouse pressed left at (227, 433)
Screenshot: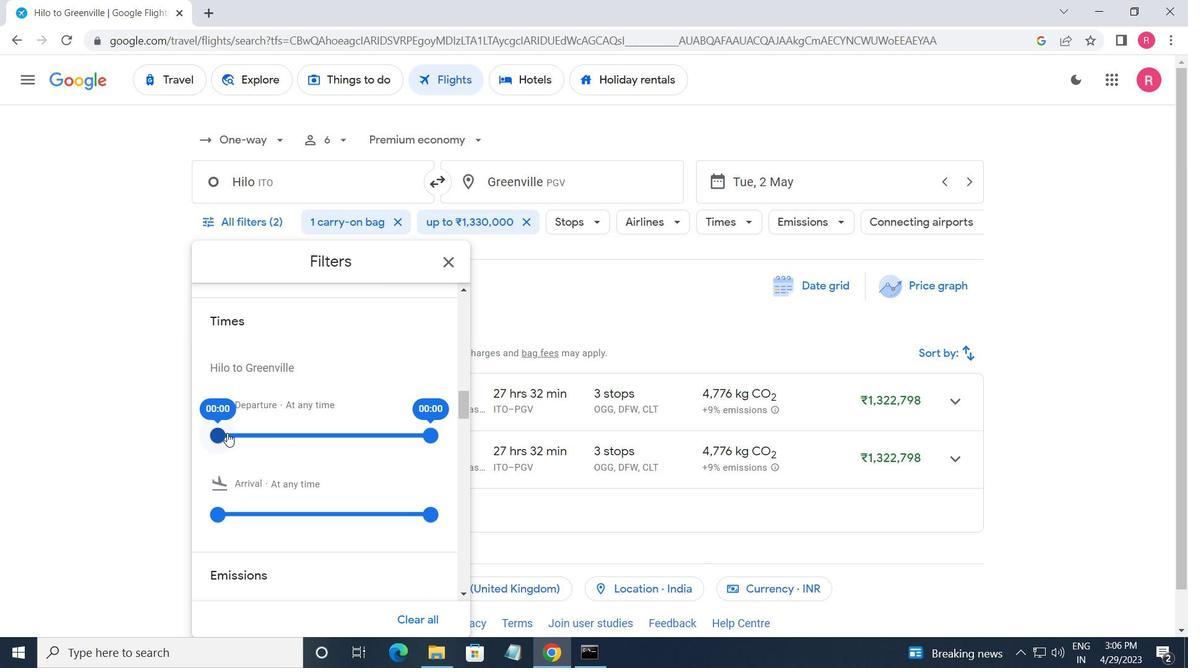 
Action: Mouse moved to (432, 435)
Screenshot: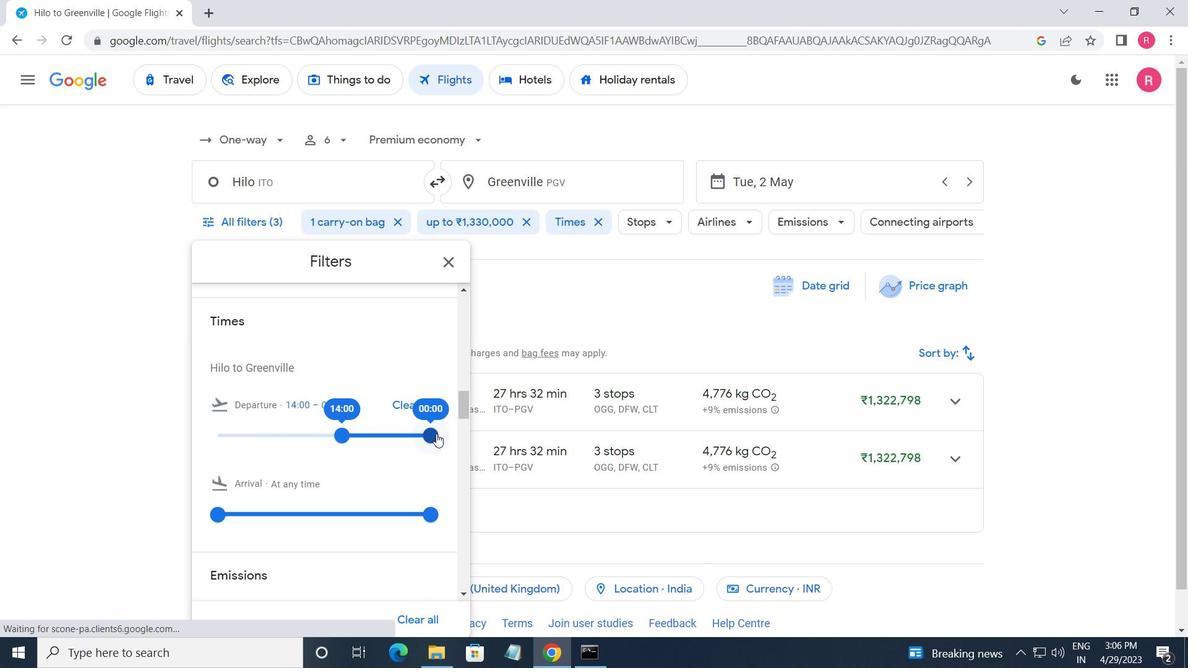 
Action: Mouse pressed left at (432, 435)
Screenshot: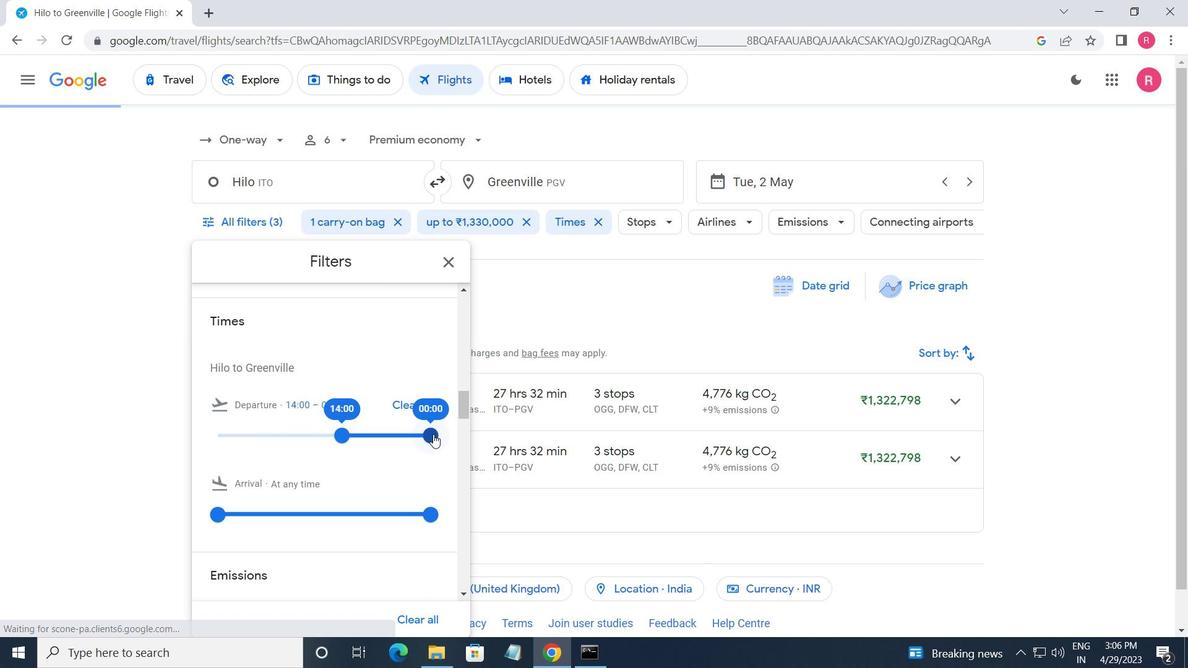 
Action: Mouse moved to (448, 270)
Screenshot: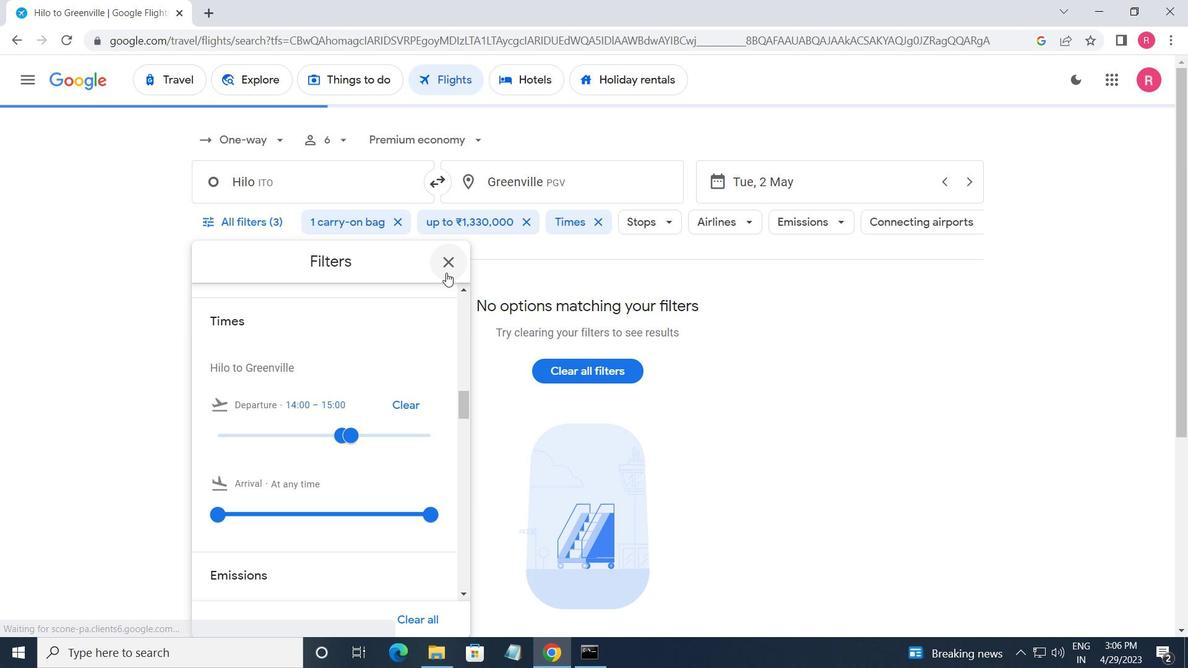 
Action: Mouse pressed left at (448, 270)
Screenshot: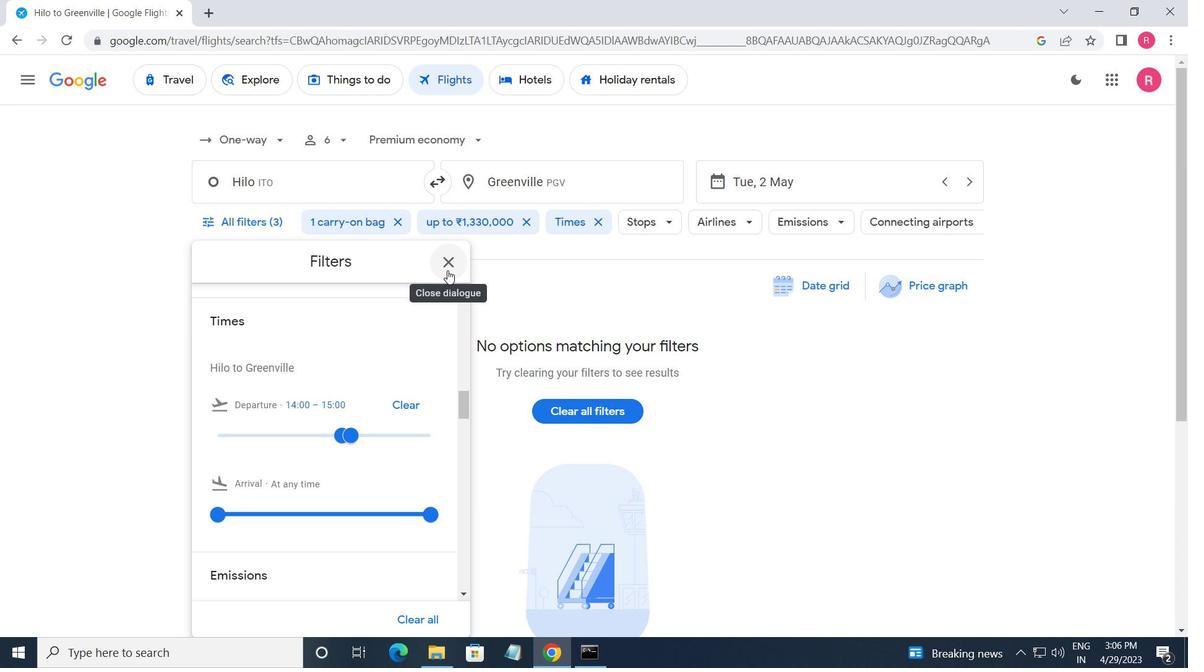 
